 Task: Create a rule when a due date between working days from now is removed from a card by anyone.
Action: Mouse pressed left at (865, 231)
Screenshot: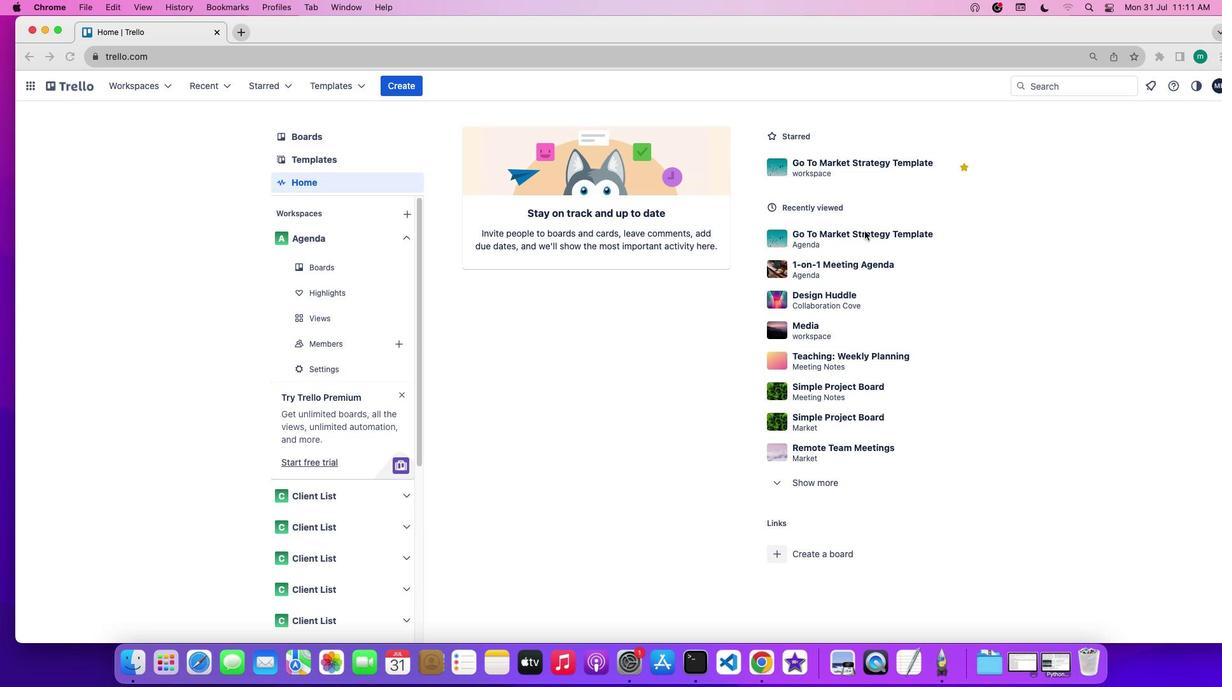 
Action: Mouse pressed left at (865, 231)
Screenshot: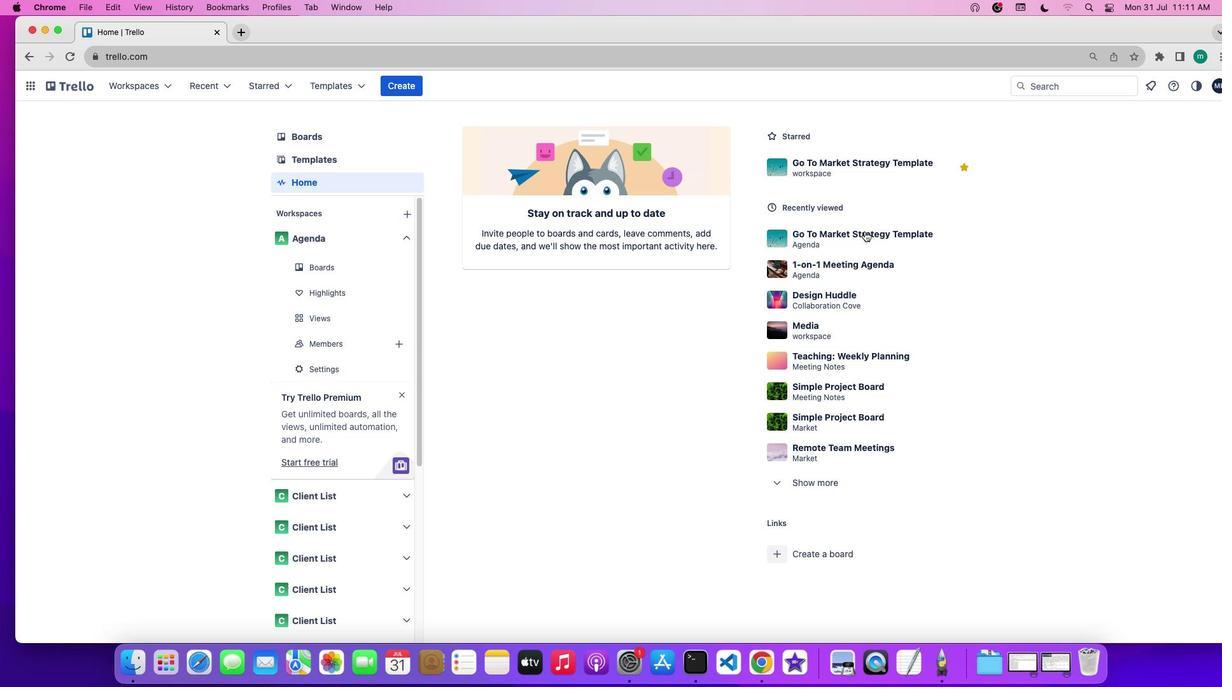 
Action: Mouse moved to (1073, 278)
Screenshot: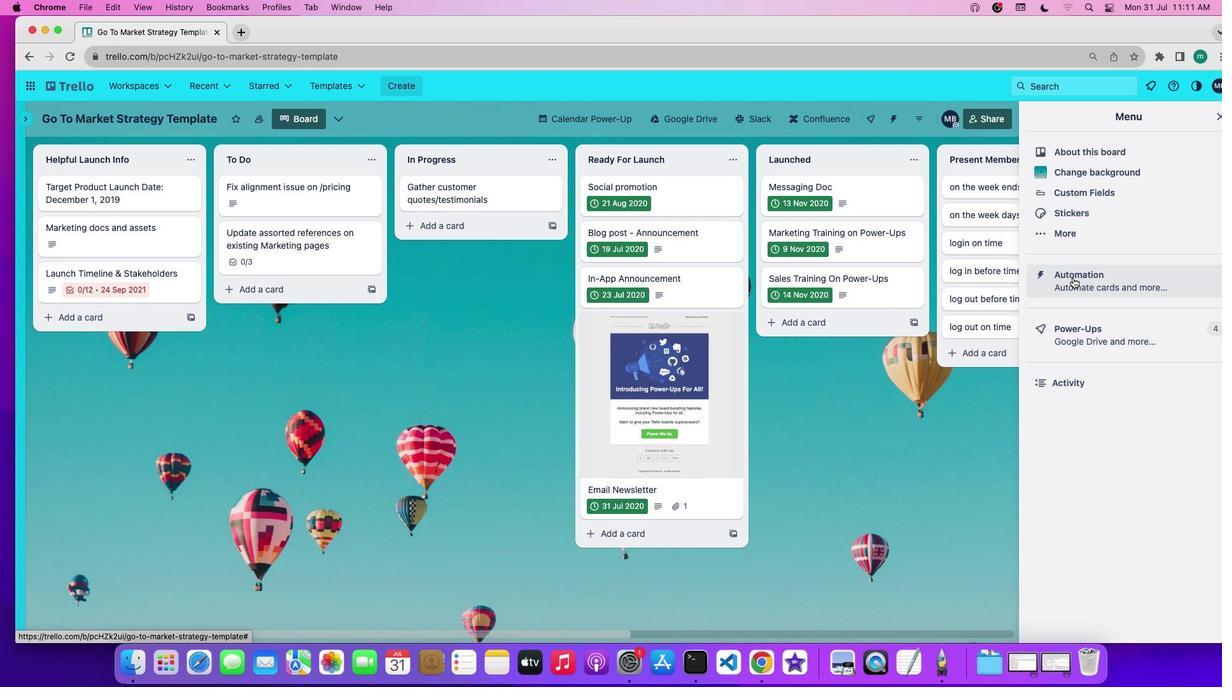 
Action: Mouse pressed left at (1073, 278)
Screenshot: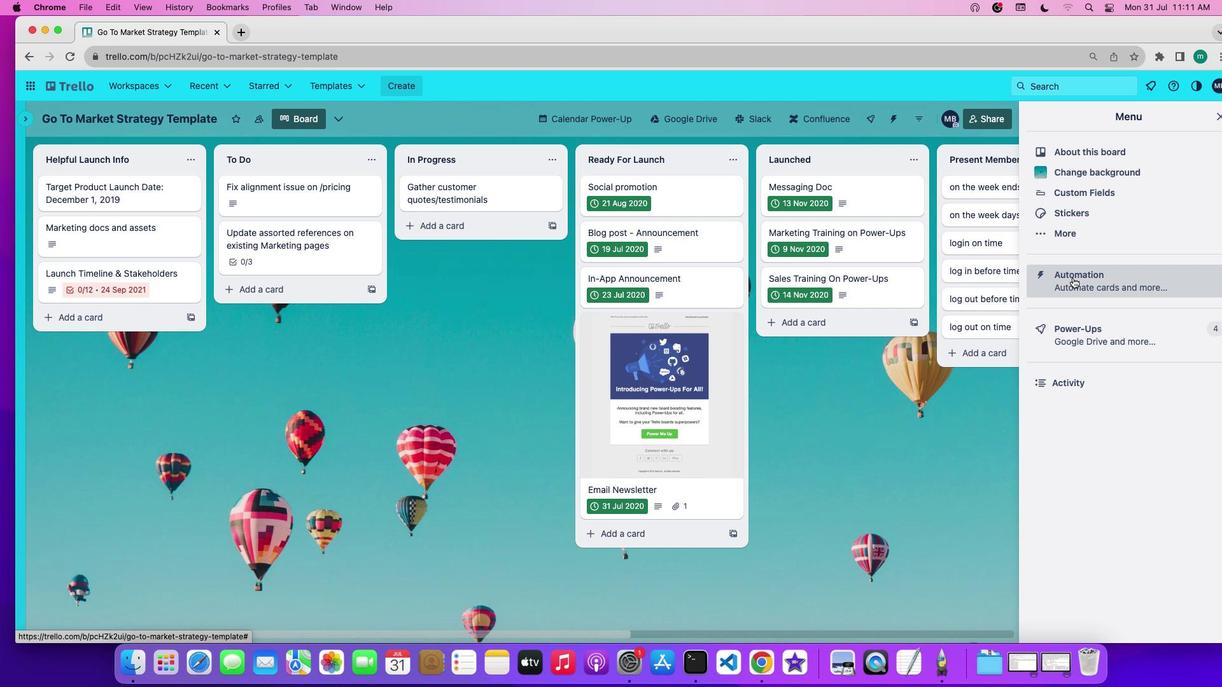 
Action: Mouse moved to (99, 238)
Screenshot: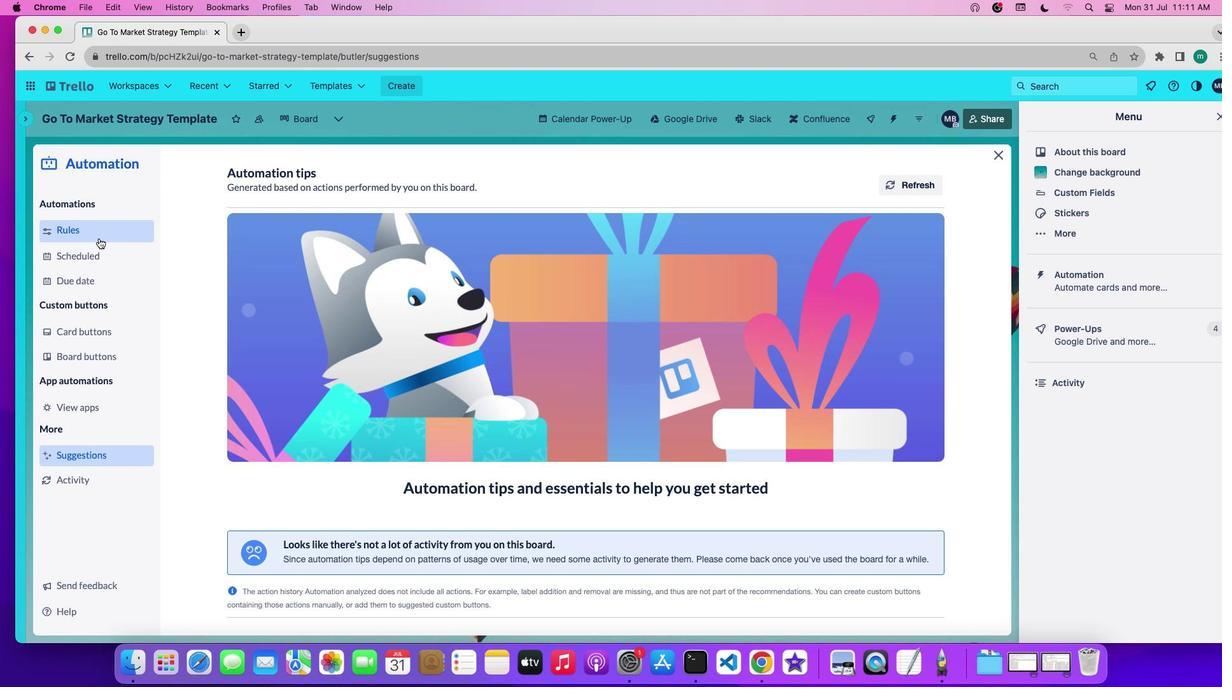 
Action: Mouse pressed left at (99, 238)
Screenshot: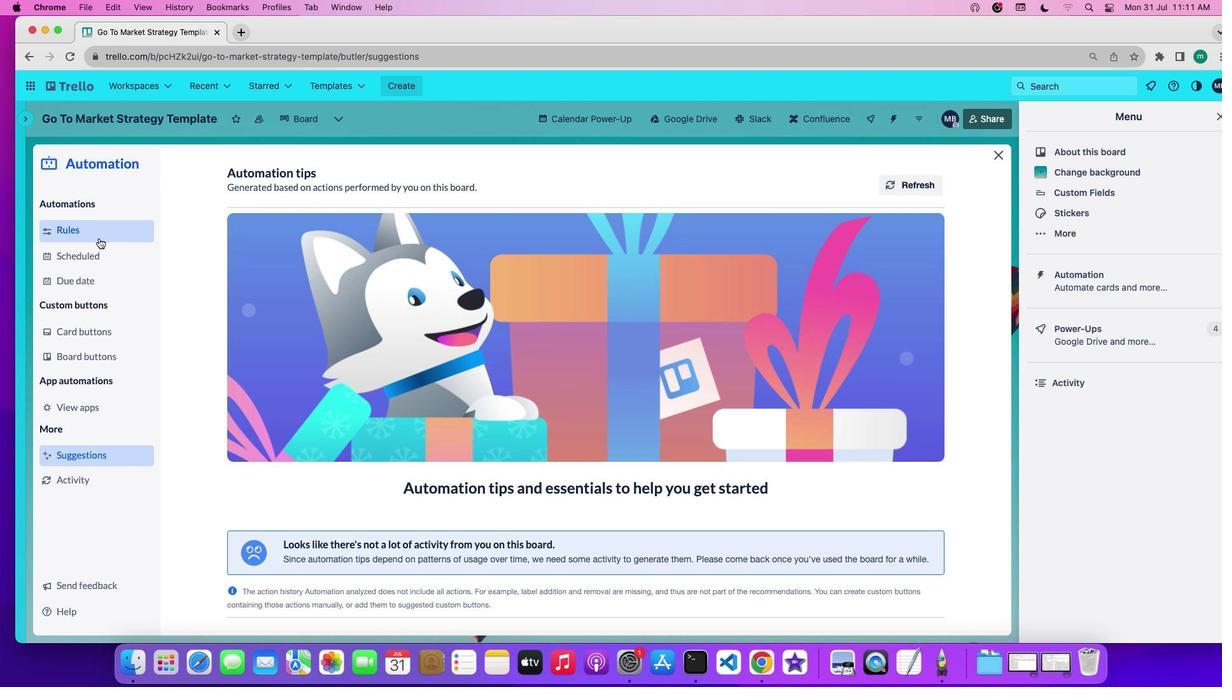 
Action: Mouse moved to (322, 450)
Screenshot: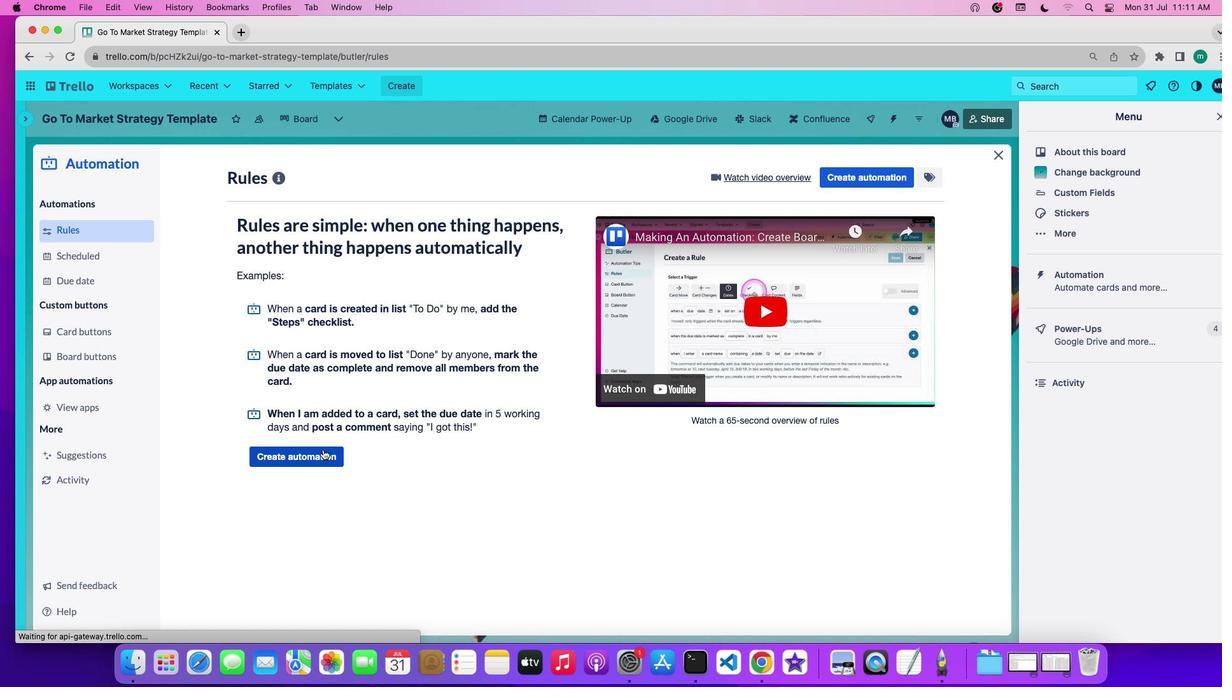 
Action: Mouse pressed left at (322, 450)
Screenshot: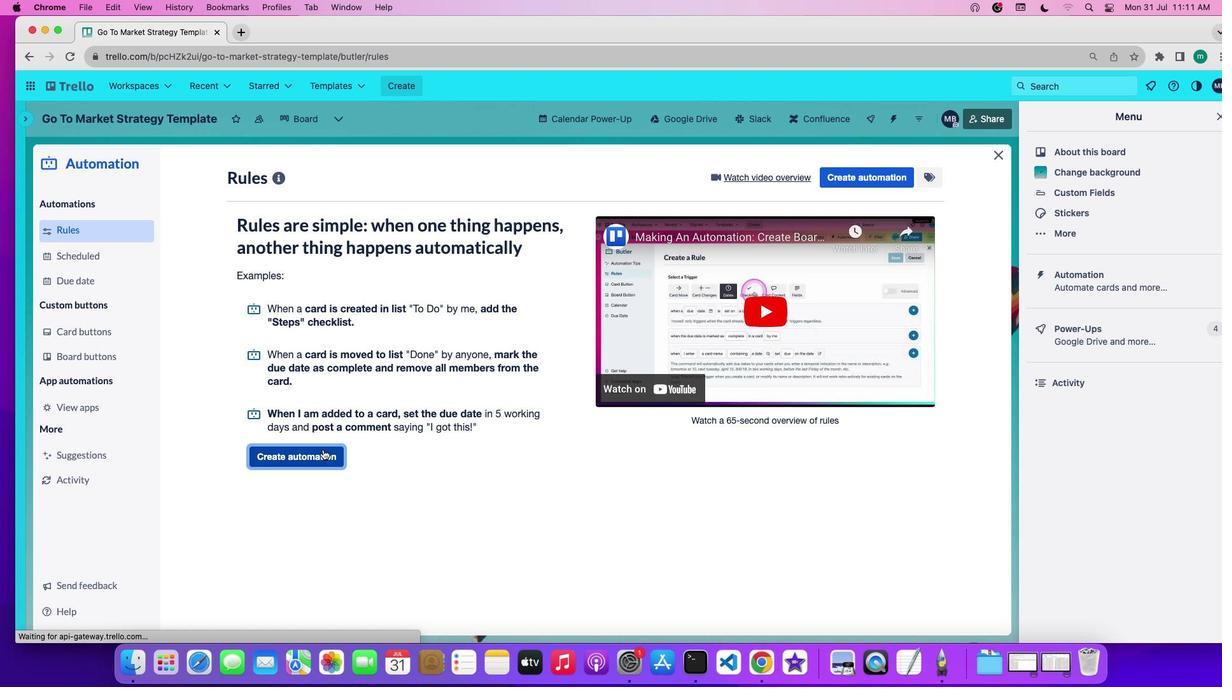 
Action: Mouse moved to (557, 299)
Screenshot: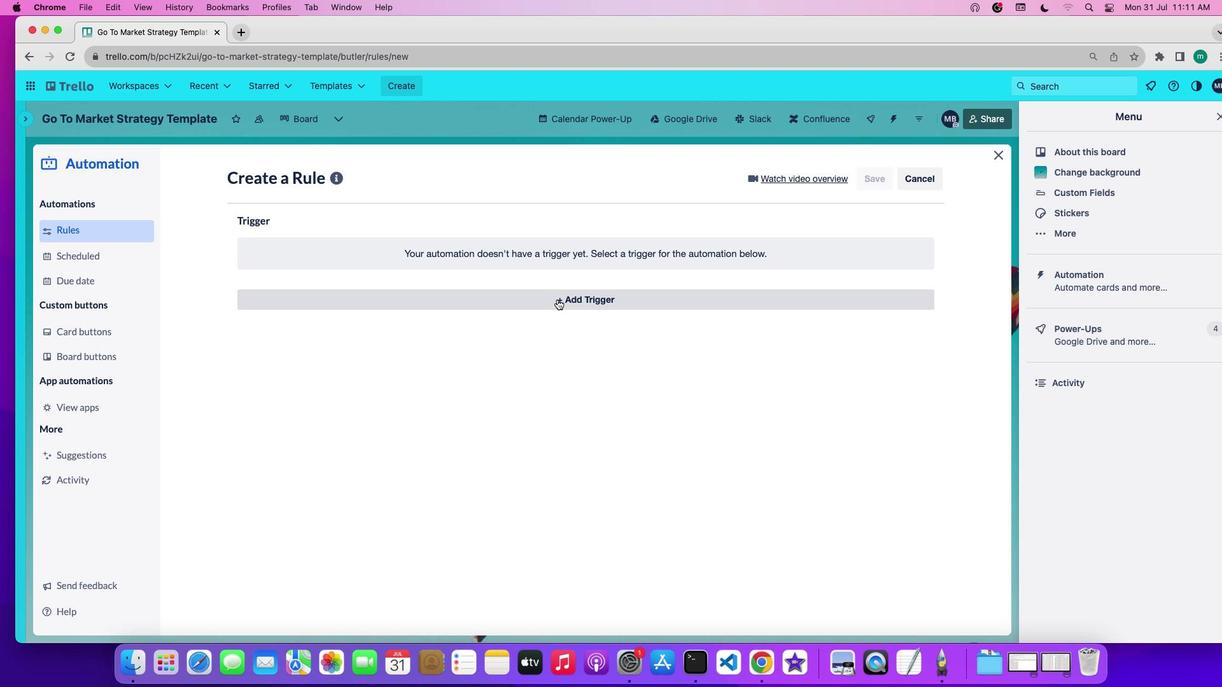 
Action: Mouse pressed left at (557, 299)
Screenshot: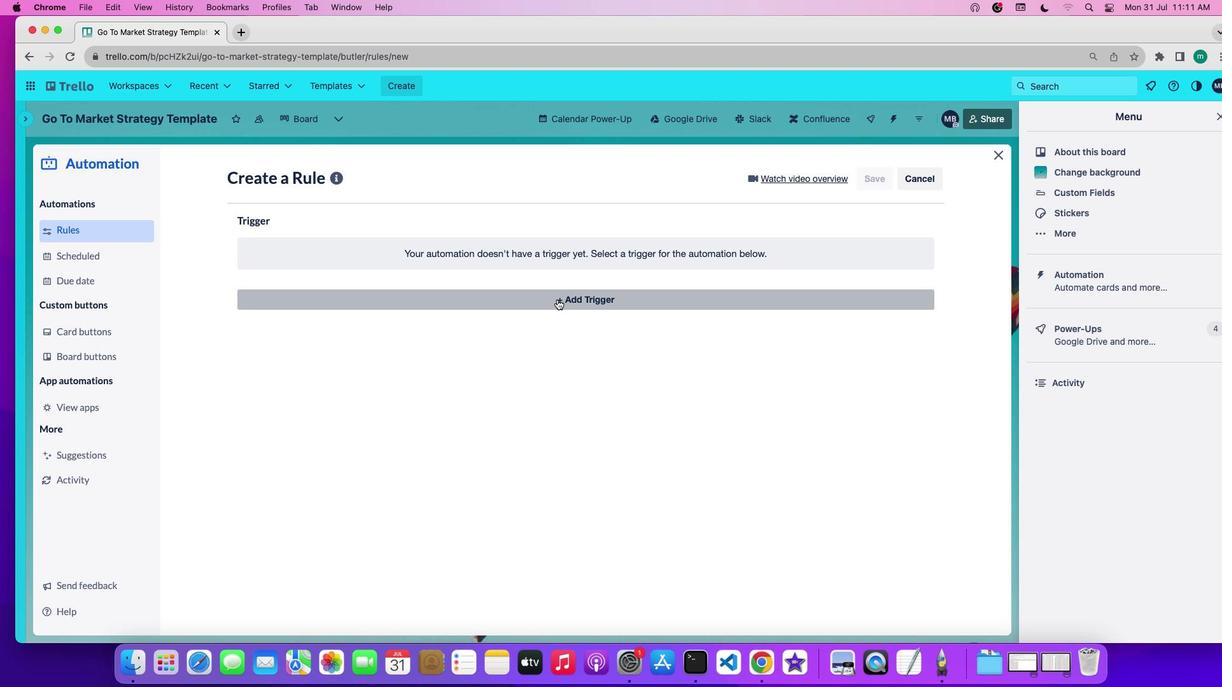 
Action: Mouse moved to (393, 350)
Screenshot: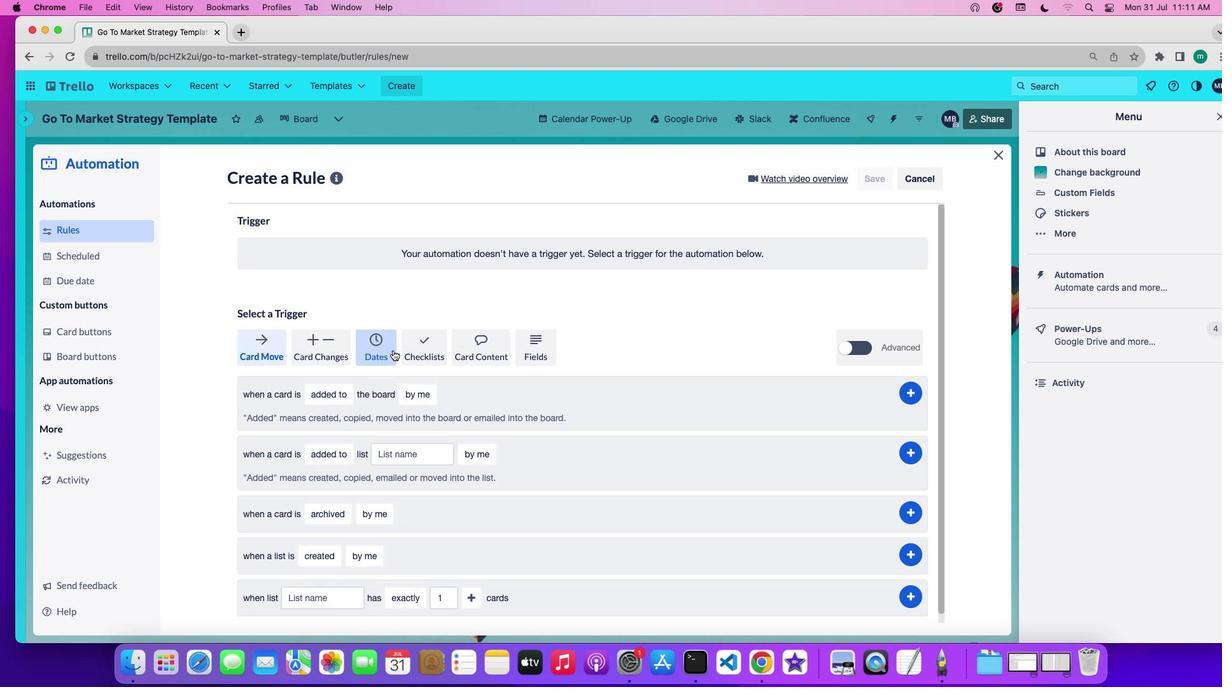 
Action: Mouse pressed left at (393, 350)
Screenshot: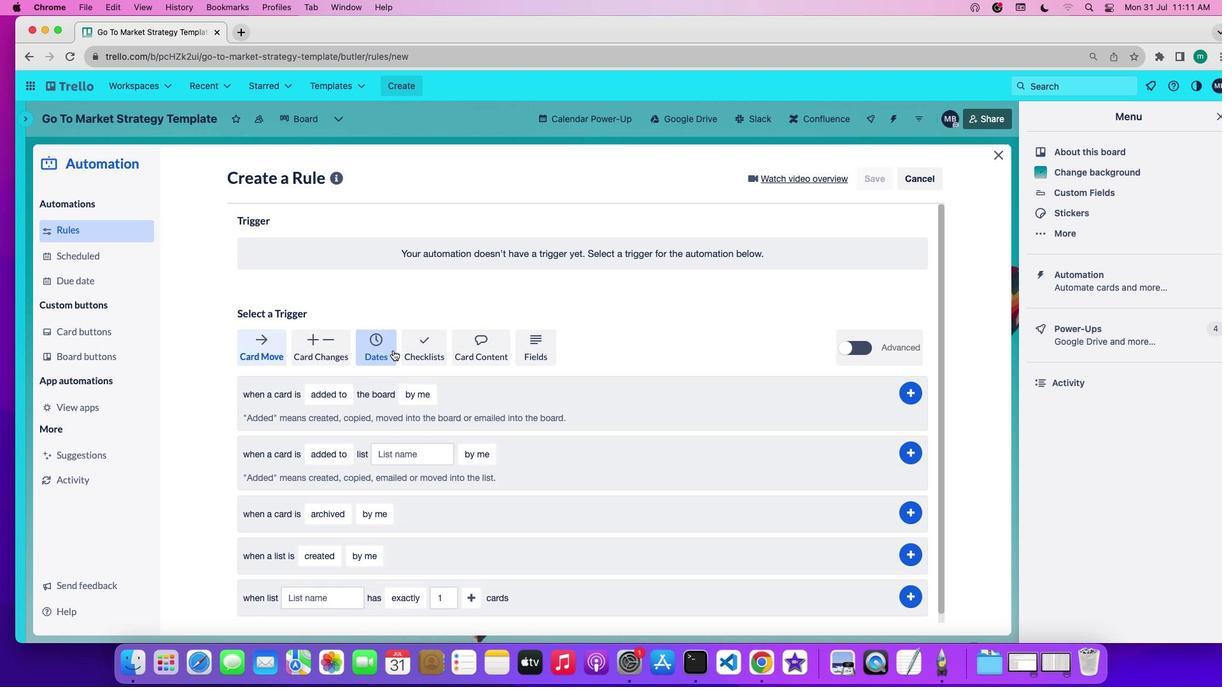 
Action: Mouse moved to (293, 401)
Screenshot: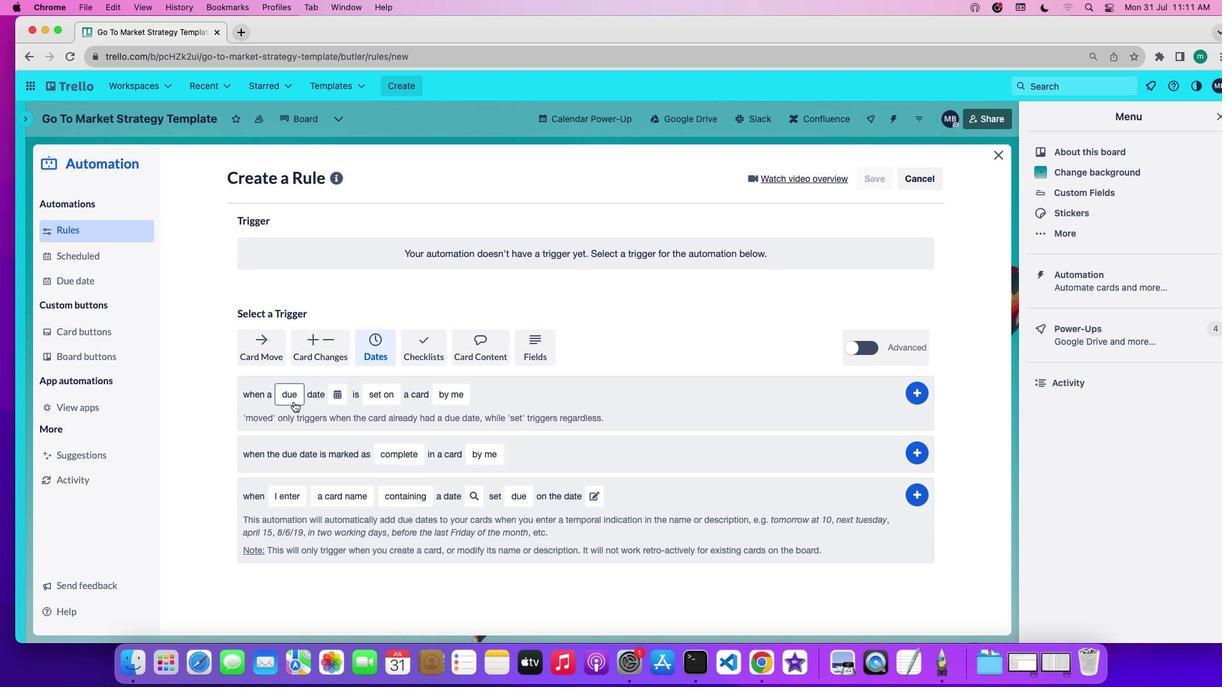 
Action: Mouse pressed left at (293, 401)
Screenshot: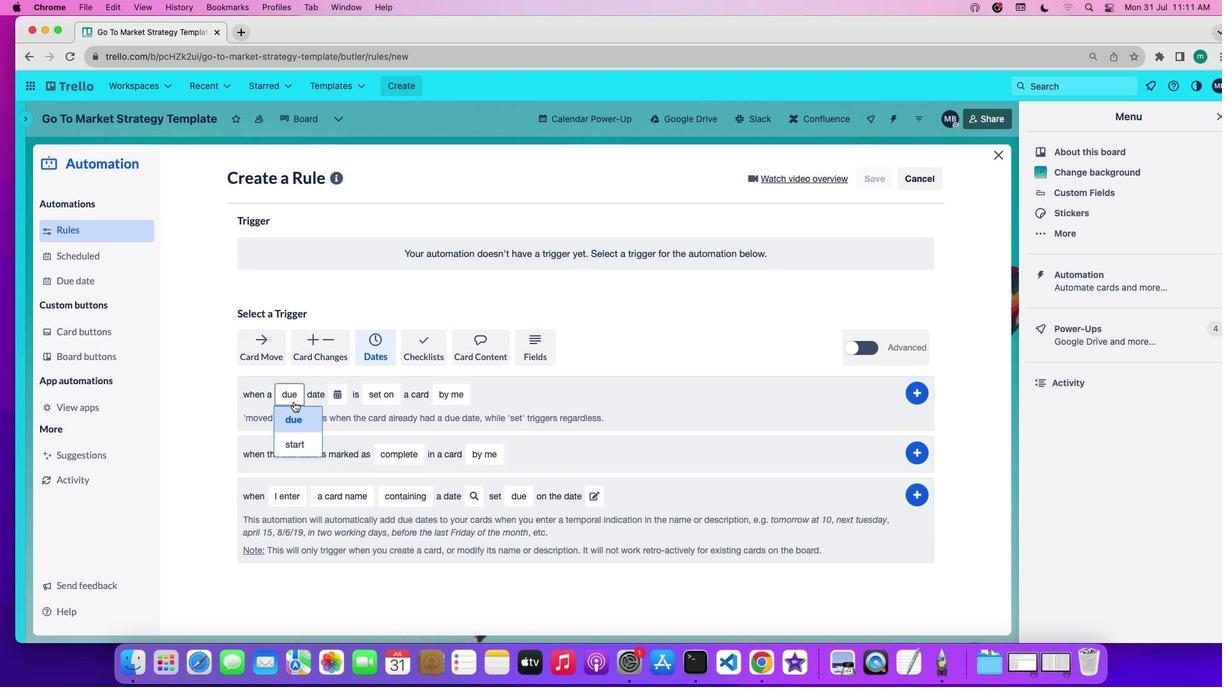 
Action: Mouse moved to (299, 417)
Screenshot: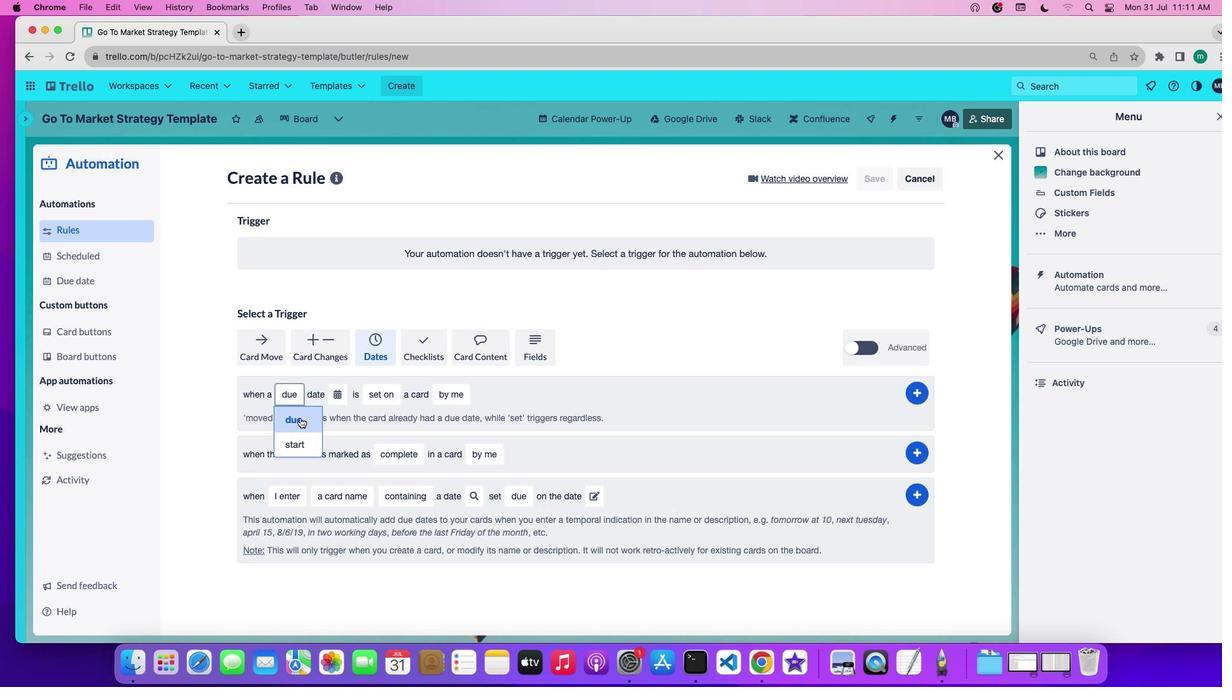 
Action: Mouse pressed left at (299, 417)
Screenshot: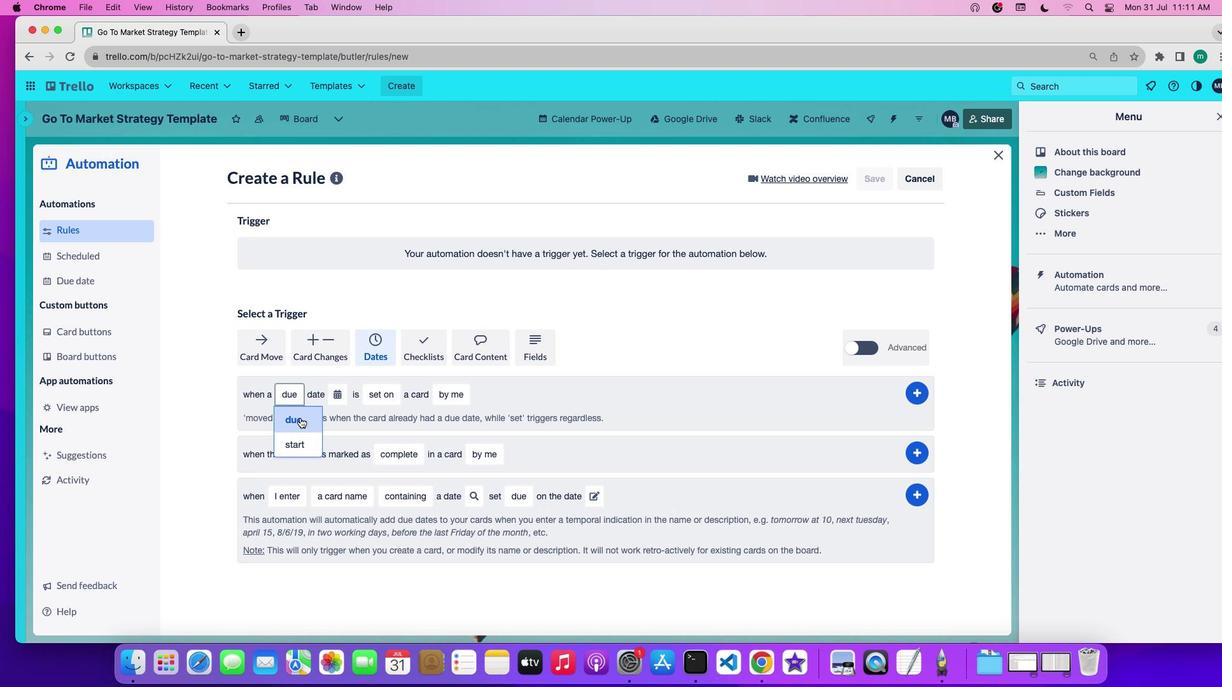 
Action: Mouse moved to (345, 398)
Screenshot: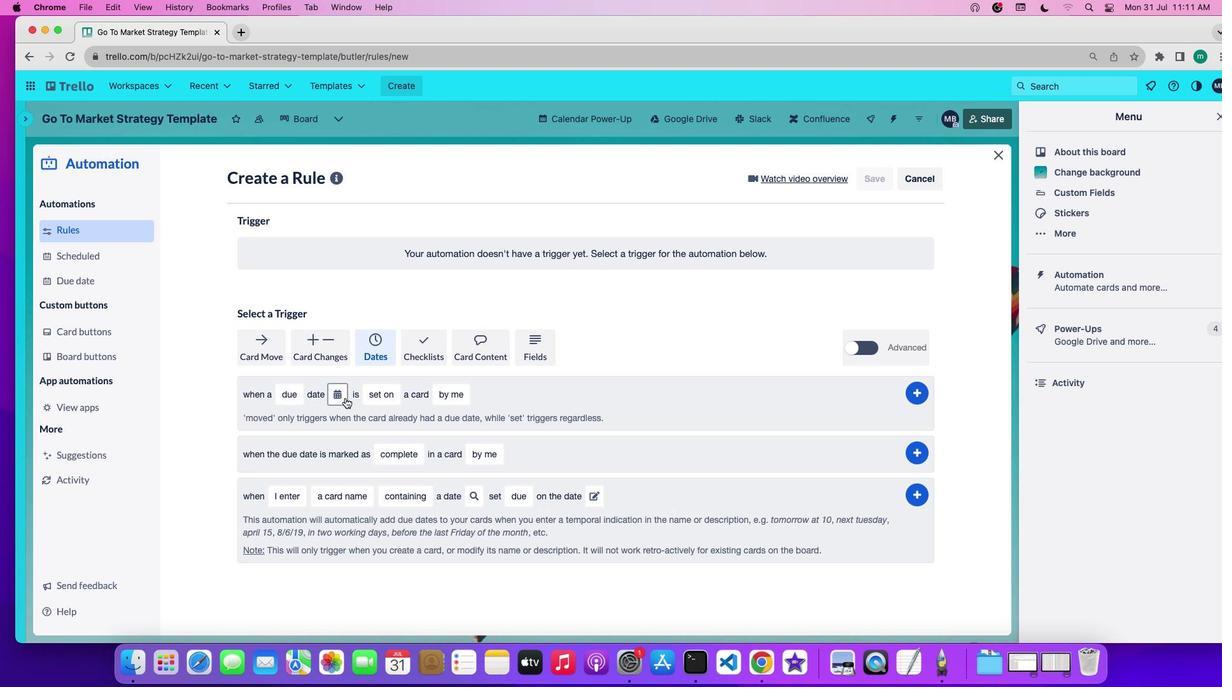 
Action: Mouse pressed left at (345, 398)
Screenshot: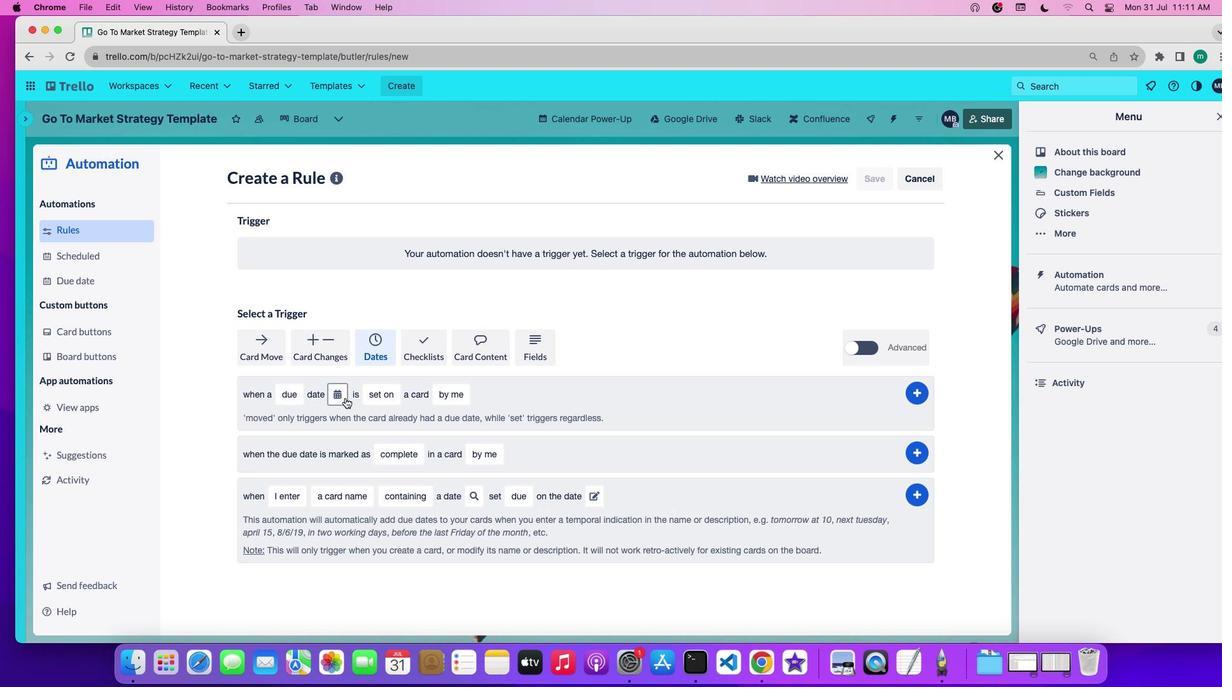 
Action: Mouse moved to (372, 562)
Screenshot: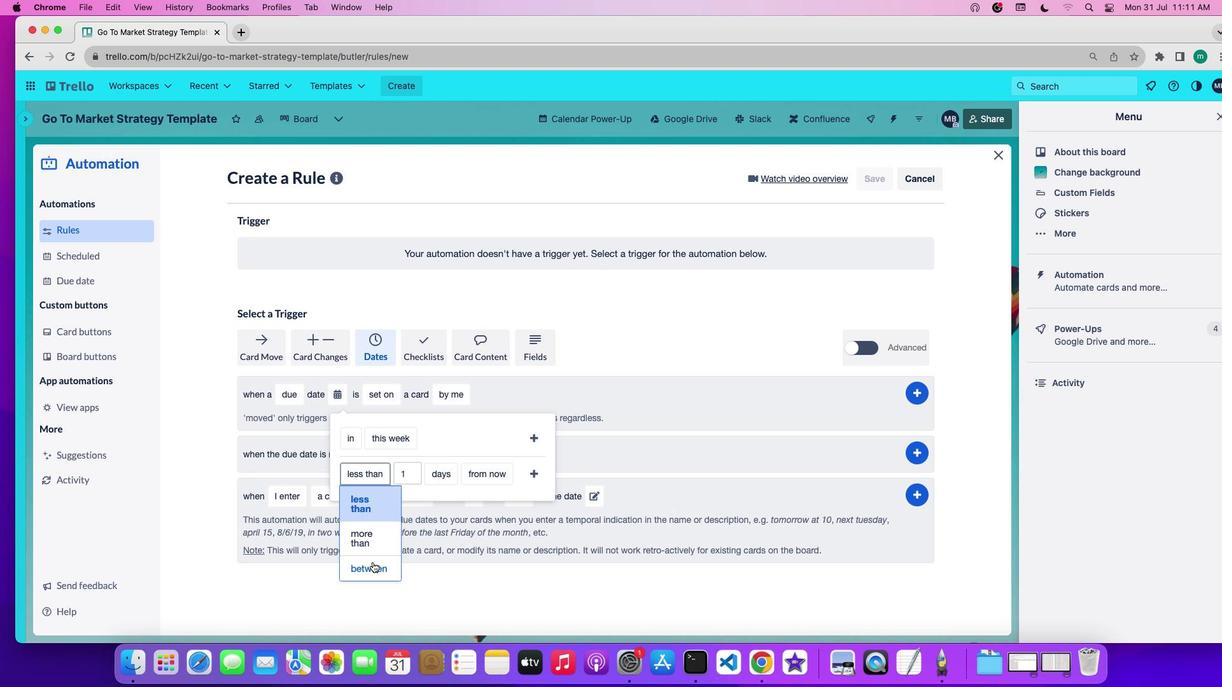 
Action: Mouse pressed left at (372, 562)
Screenshot: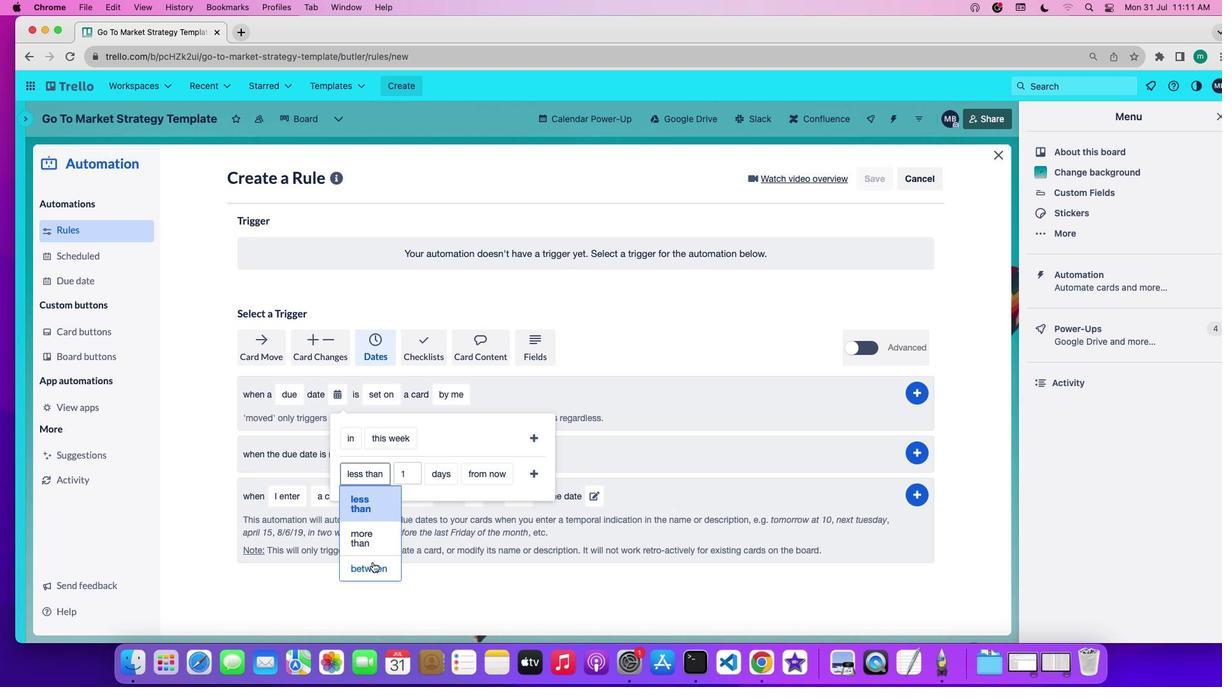 
Action: Mouse moved to (408, 469)
Screenshot: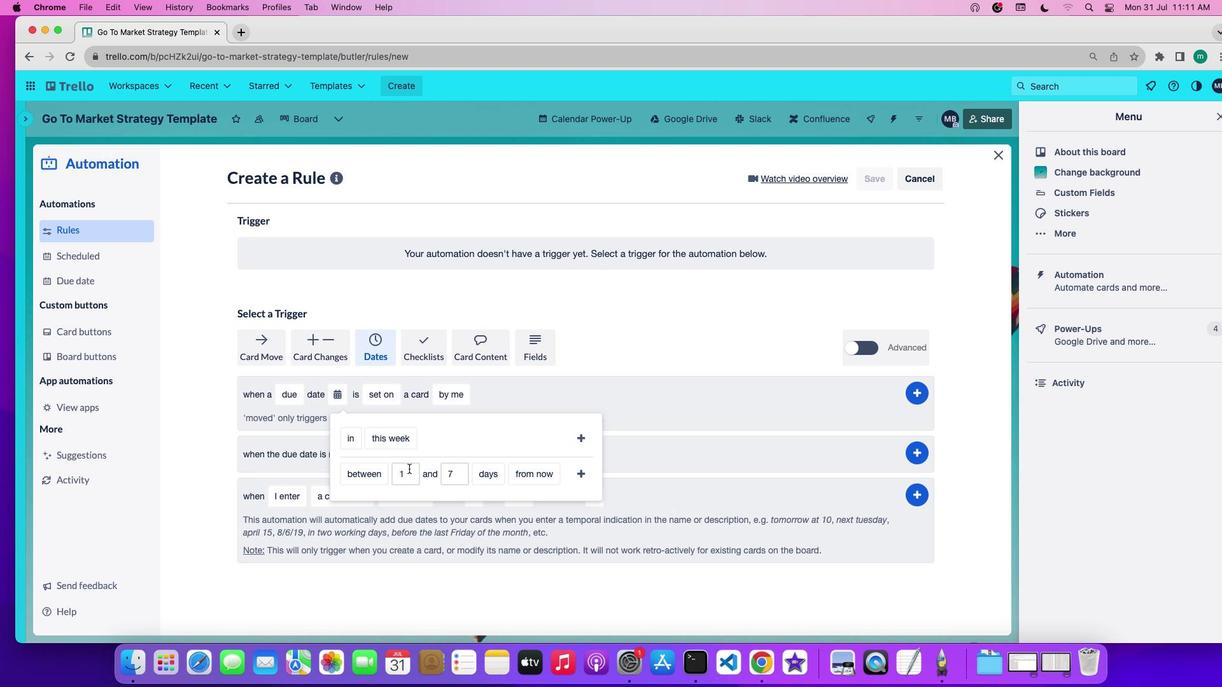 
Action: Mouse pressed left at (408, 469)
Screenshot: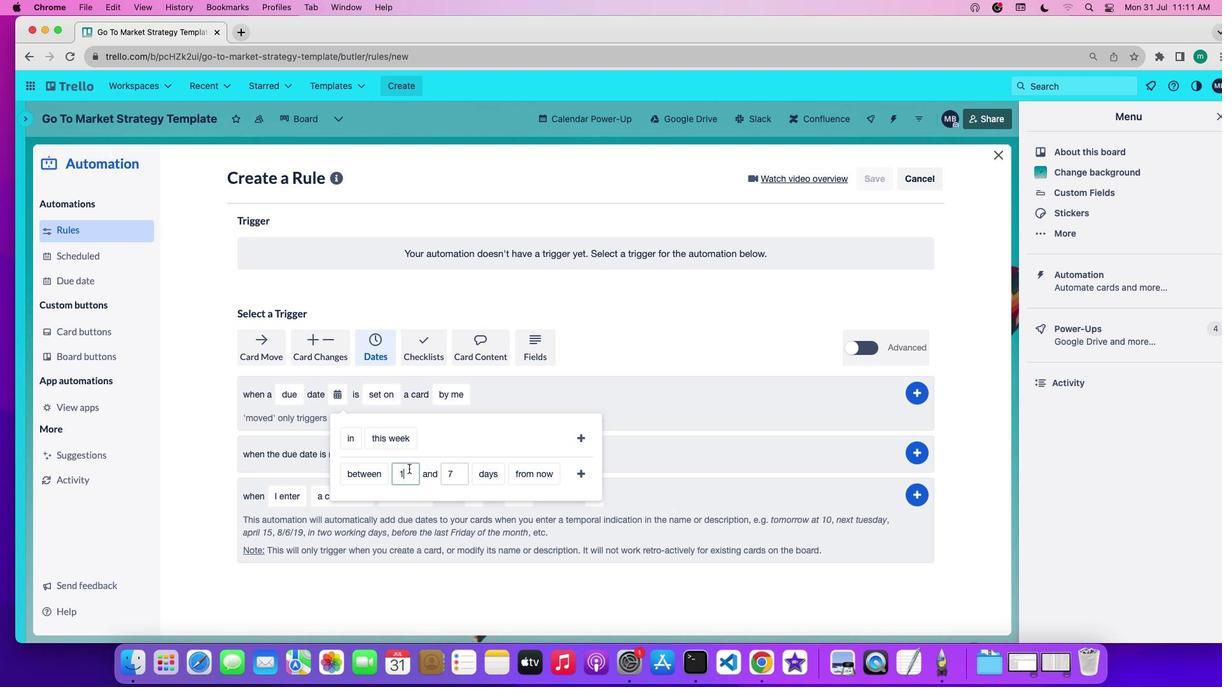 
Action: Key pressed Key.backspace'3'
Screenshot: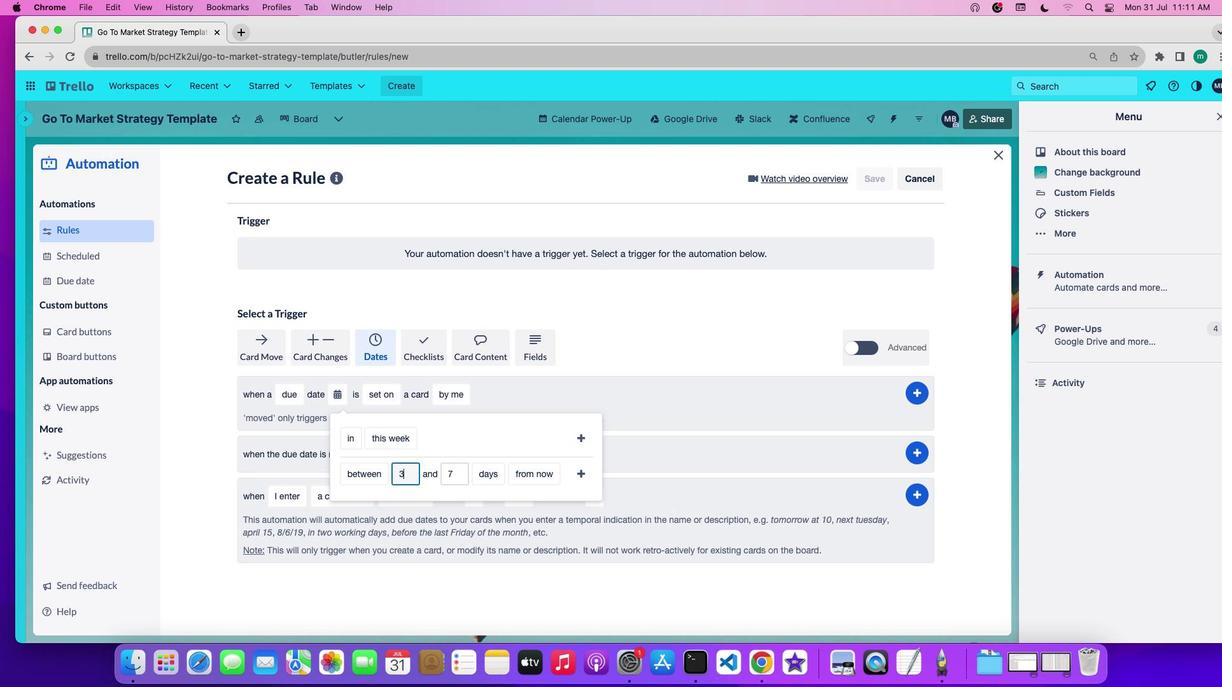 
Action: Mouse moved to (458, 477)
Screenshot: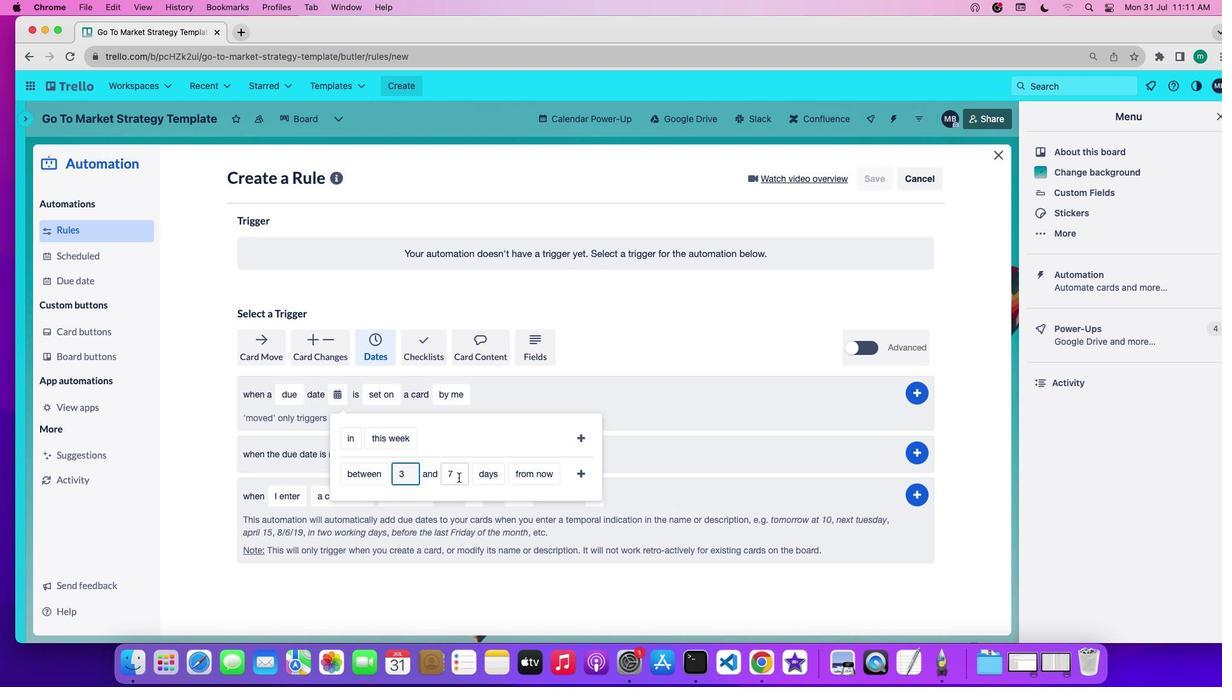 
Action: Mouse pressed left at (458, 477)
Screenshot: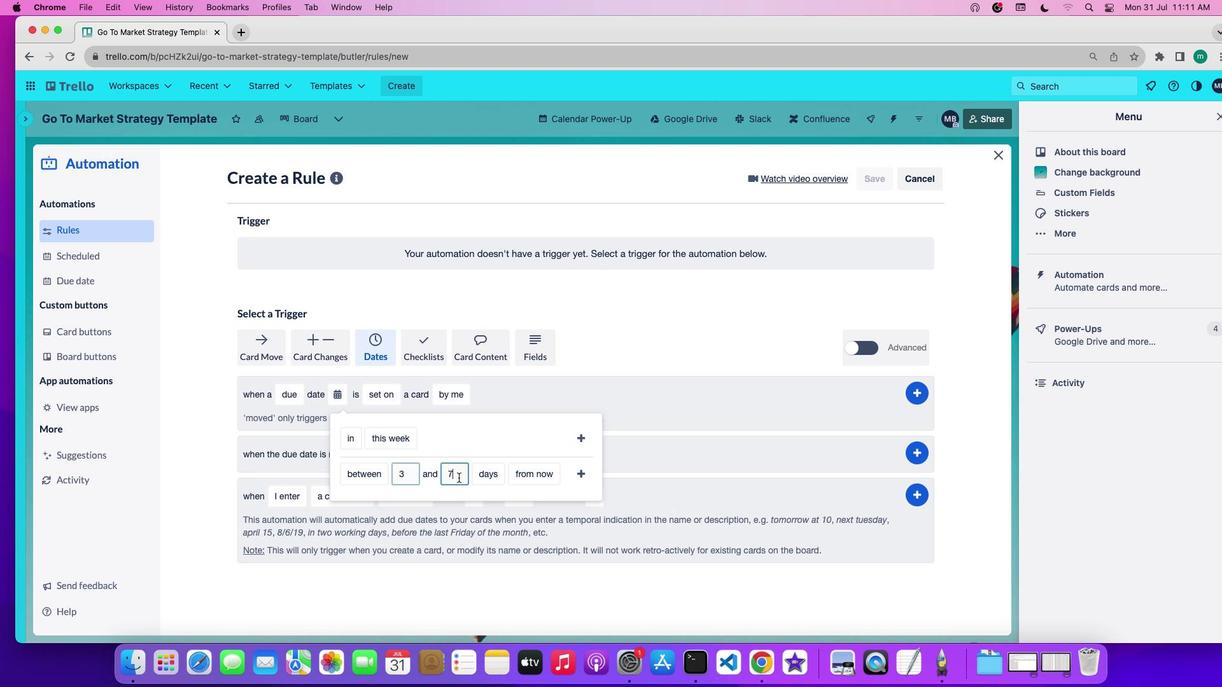
Action: Key pressed Key.backspace'5'
Screenshot: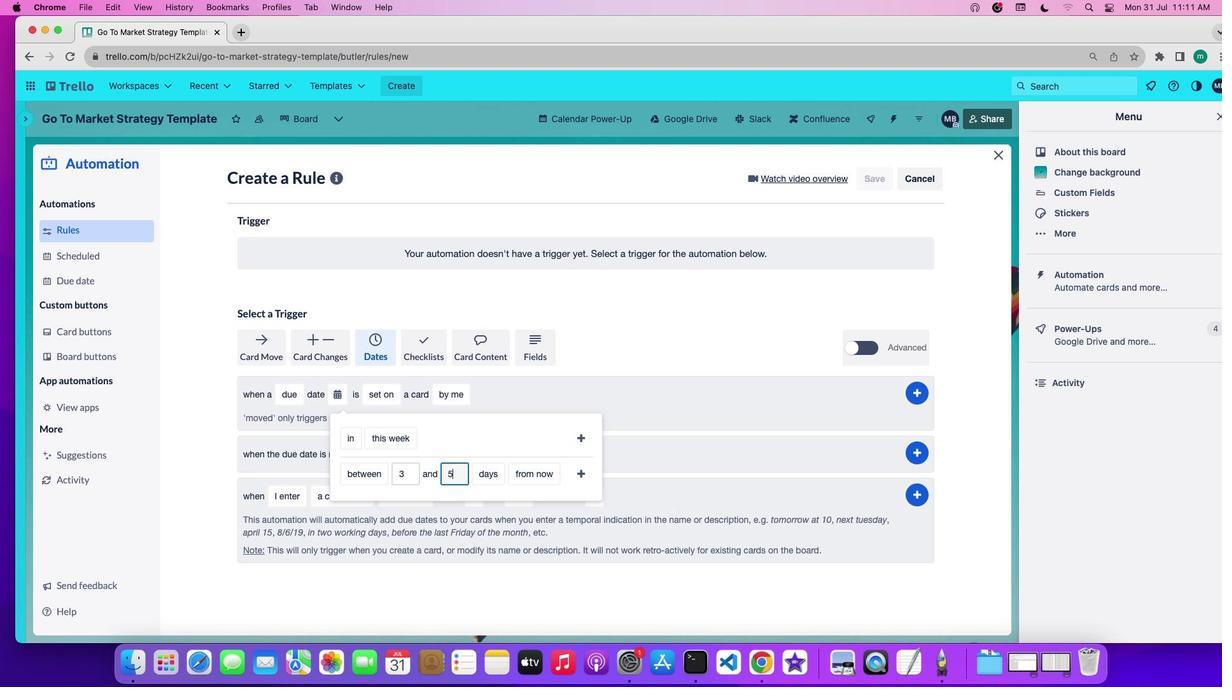
Action: Mouse moved to (496, 473)
Screenshot: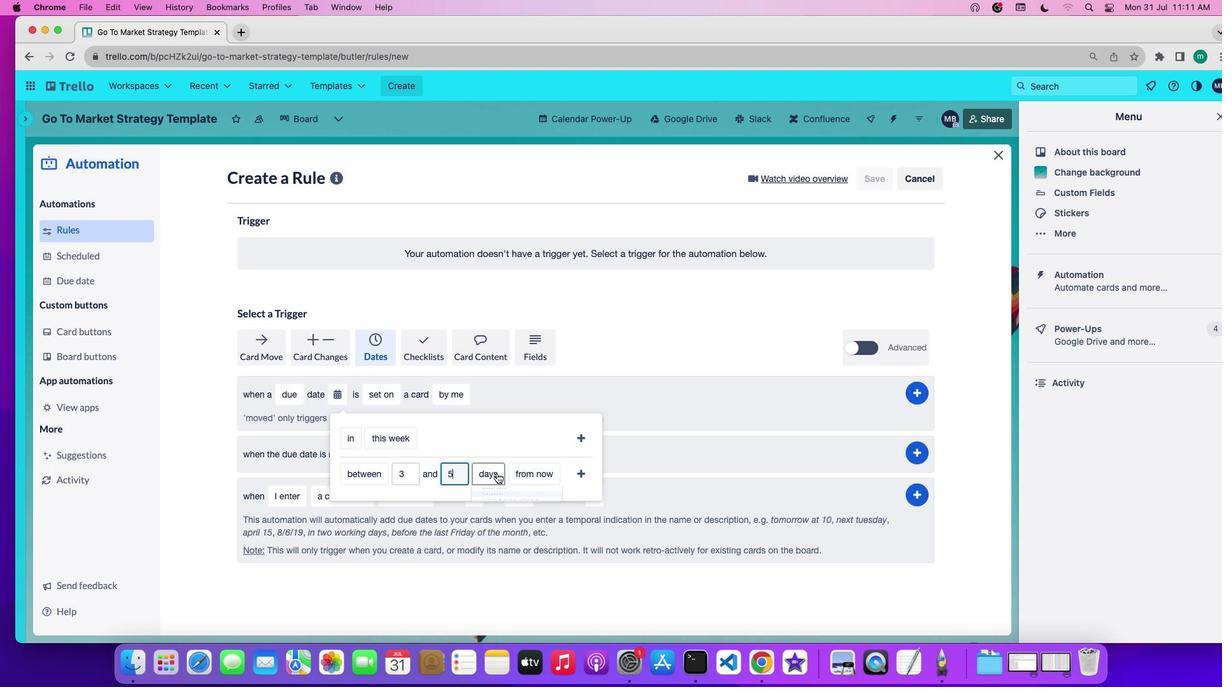 
Action: Mouse pressed left at (496, 473)
Screenshot: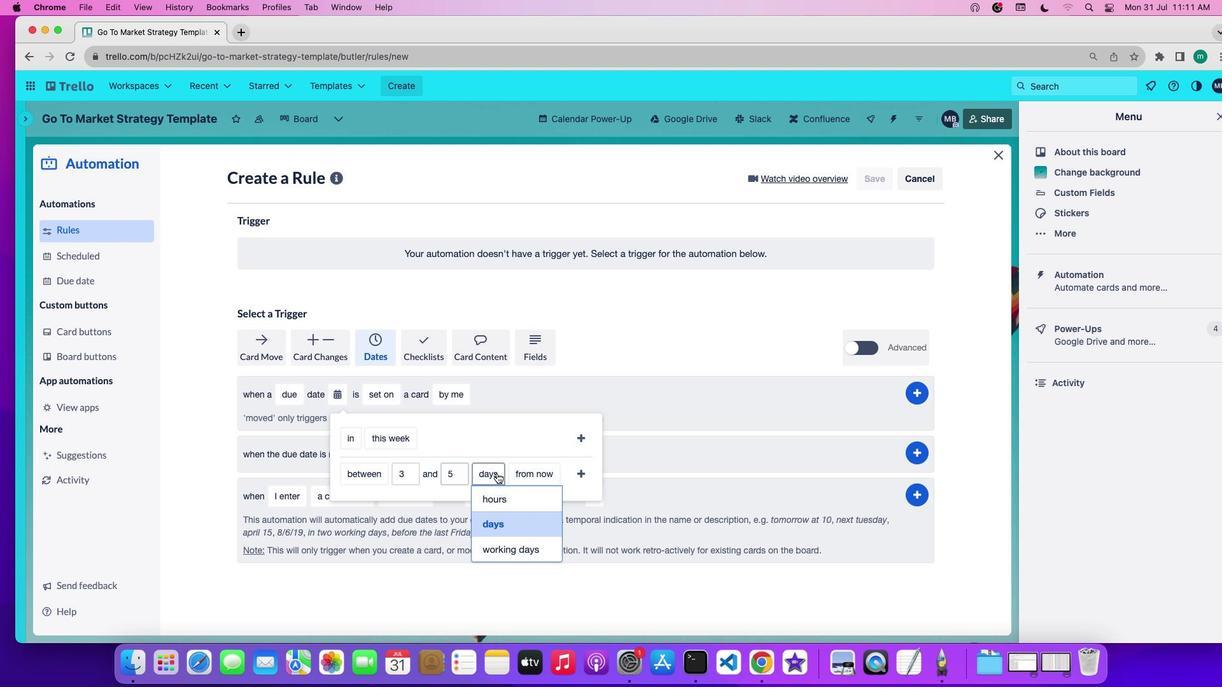 
Action: Mouse moved to (501, 546)
Screenshot: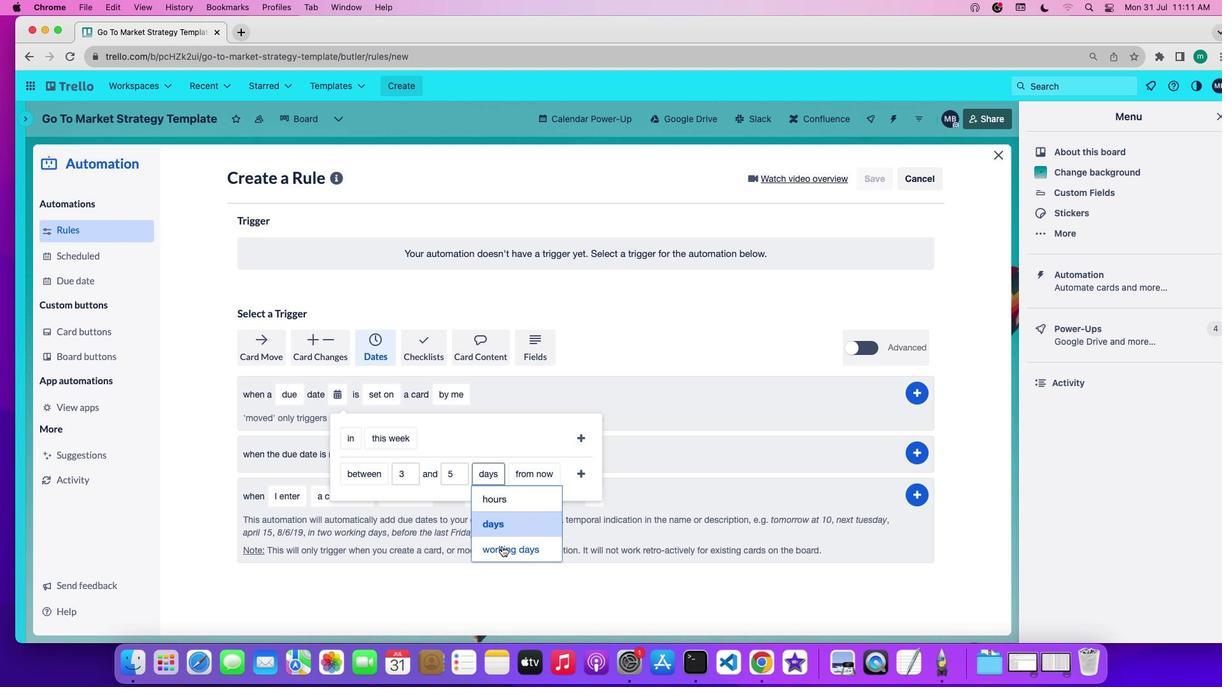
Action: Mouse pressed left at (501, 546)
Screenshot: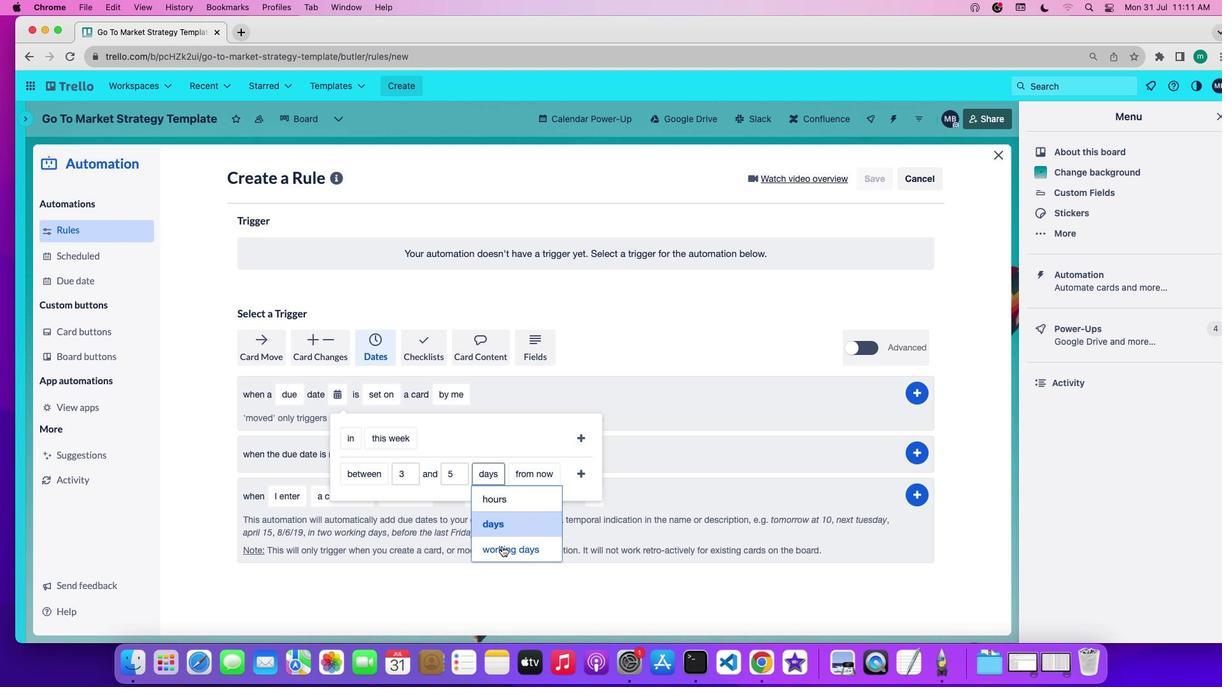 
Action: Mouse moved to (558, 475)
Screenshot: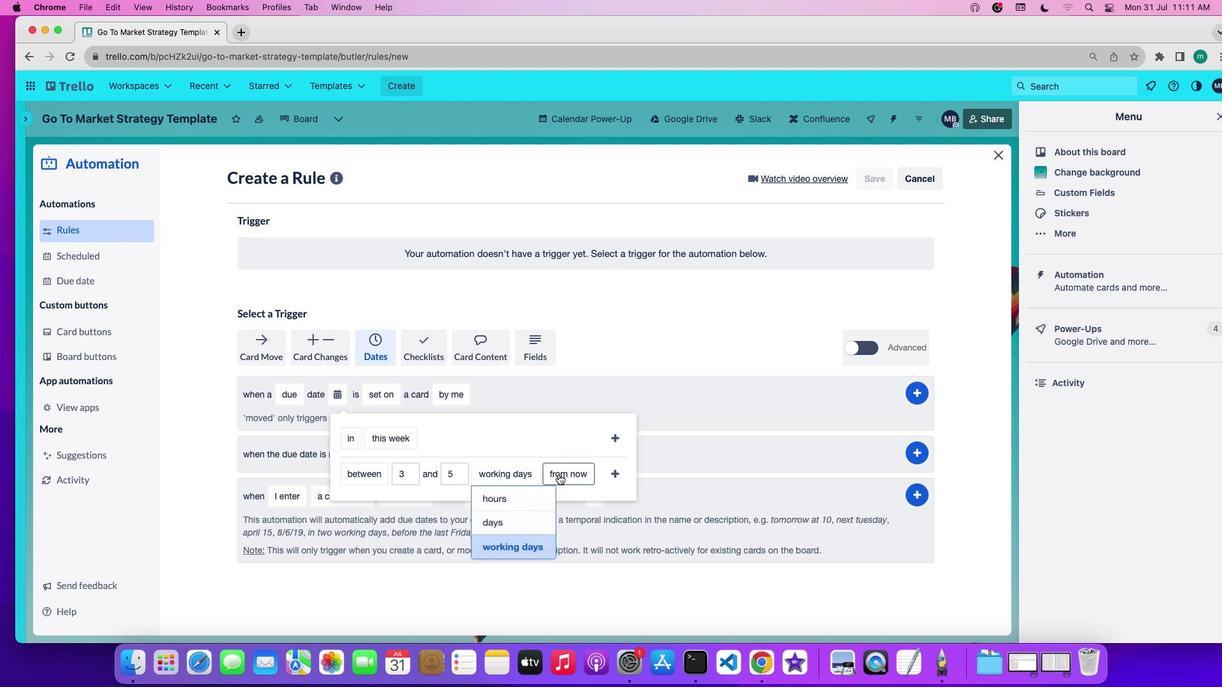 
Action: Mouse pressed left at (558, 475)
Screenshot: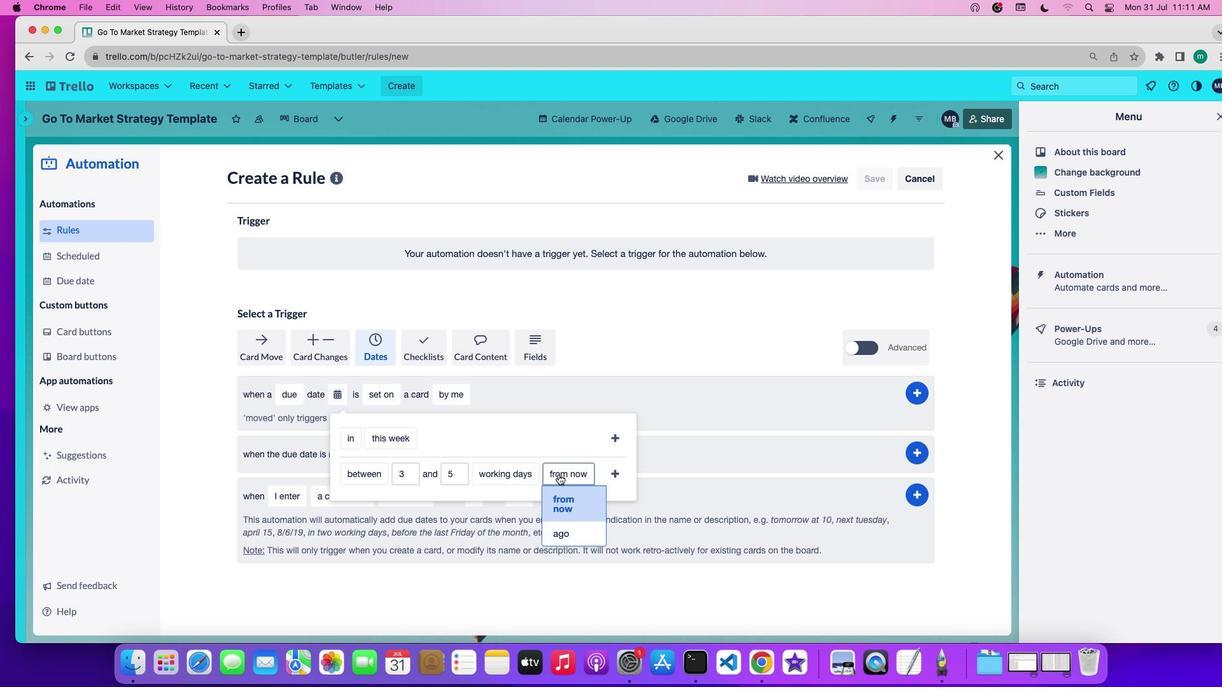 
Action: Mouse moved to (559, 504)
Screenshot: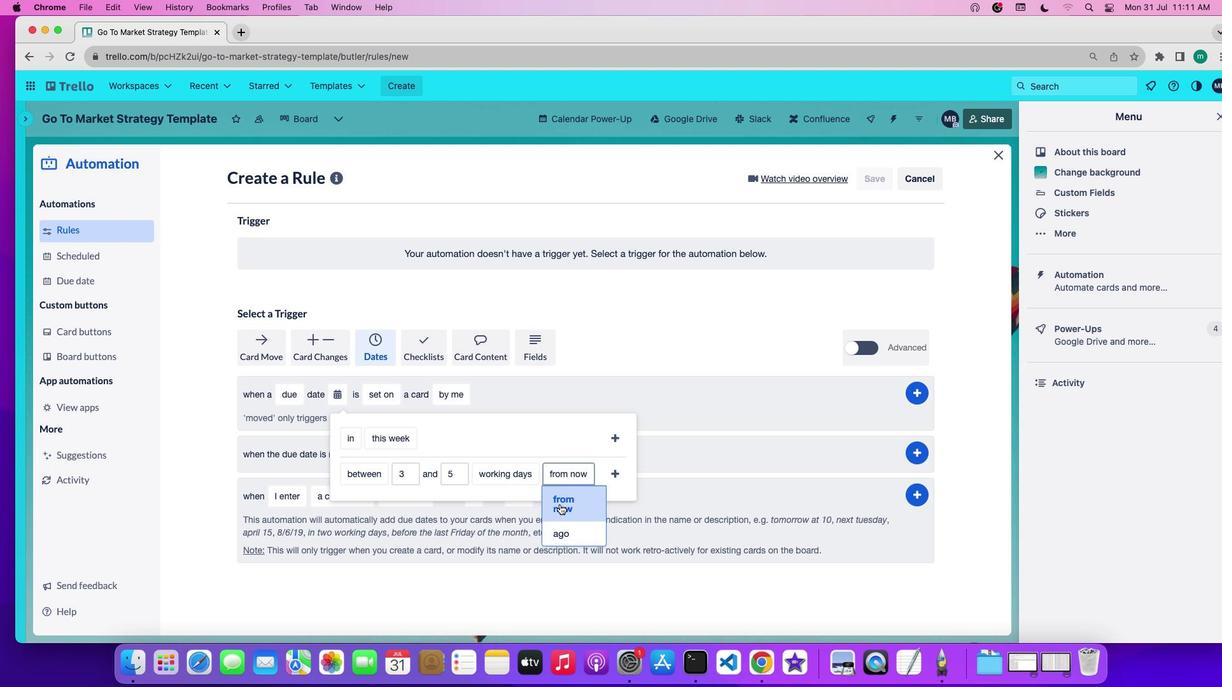 
Action: Mouse pressed left at (559, 504)
Screenshot: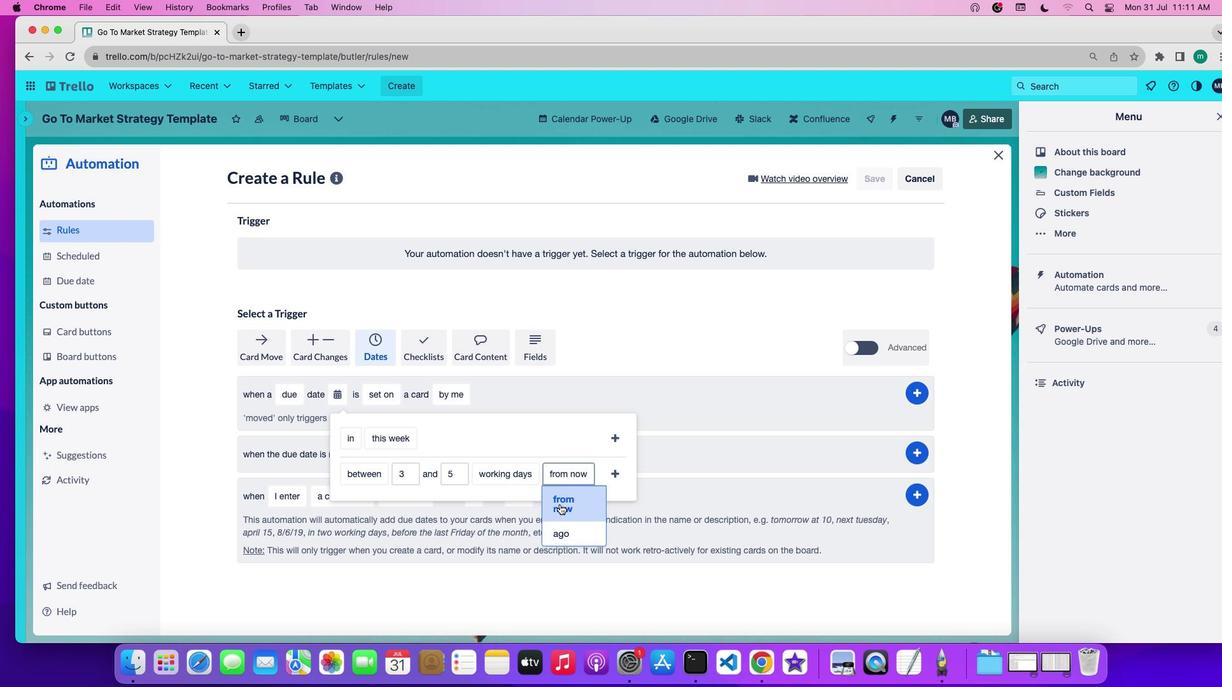 
Action: Mouse moved to (613, 476)
Screenshot: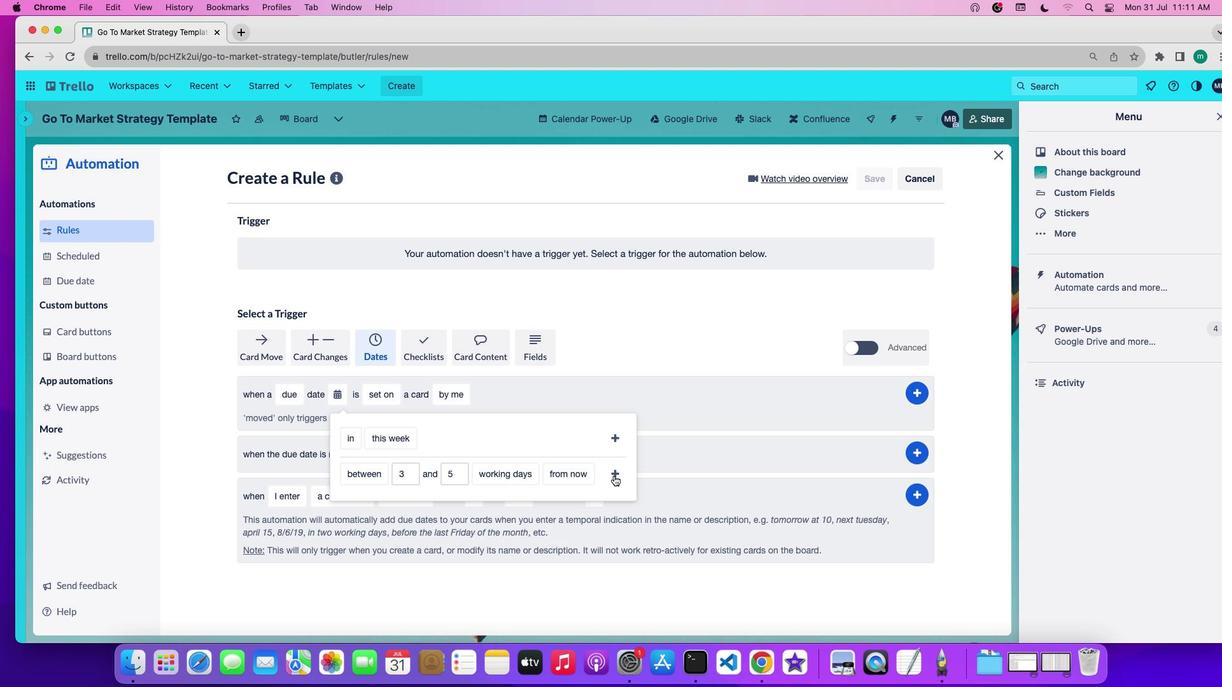 
Action: Mouse pressed left at (613, 476)
Screenshot: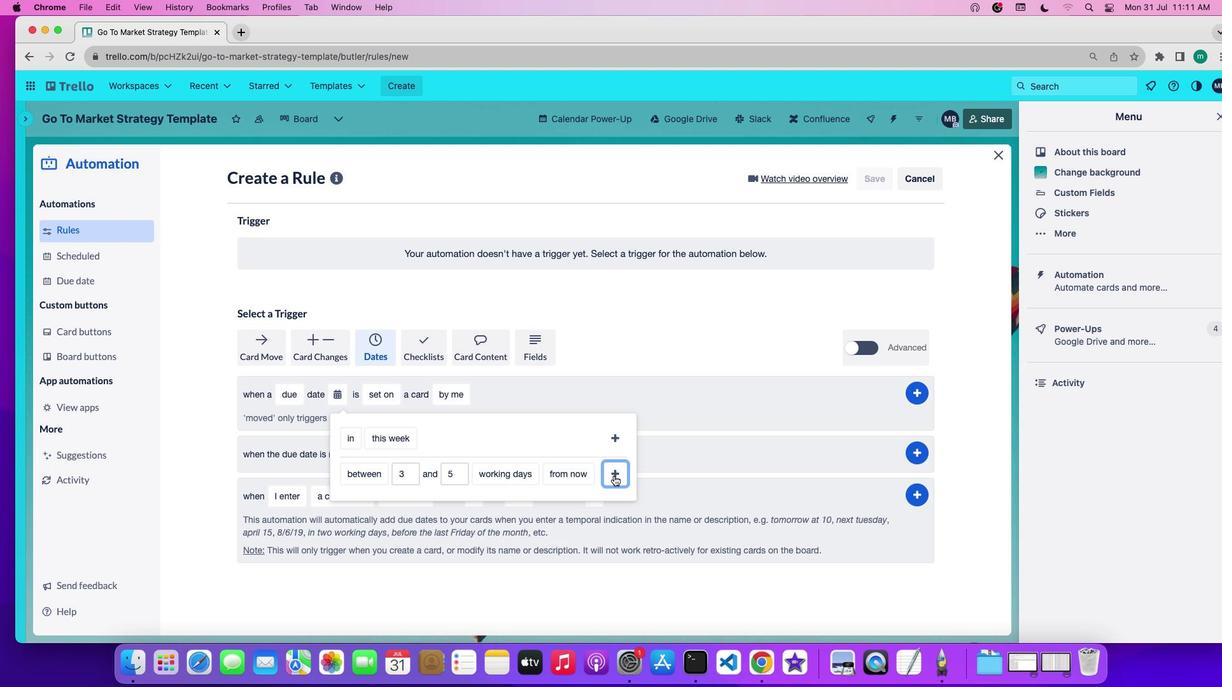 
Action: Mouse moved to (545, 399)
Screenshot: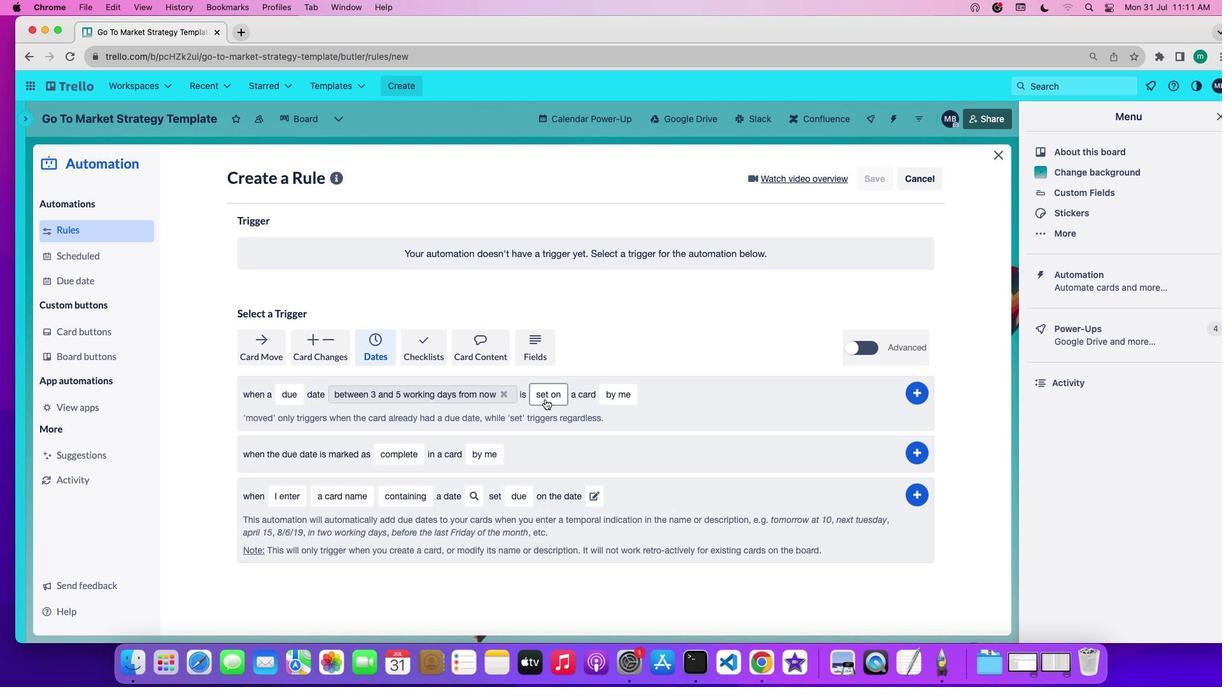 
Action: Mouse pressed left at (545, 399)
Screenshot: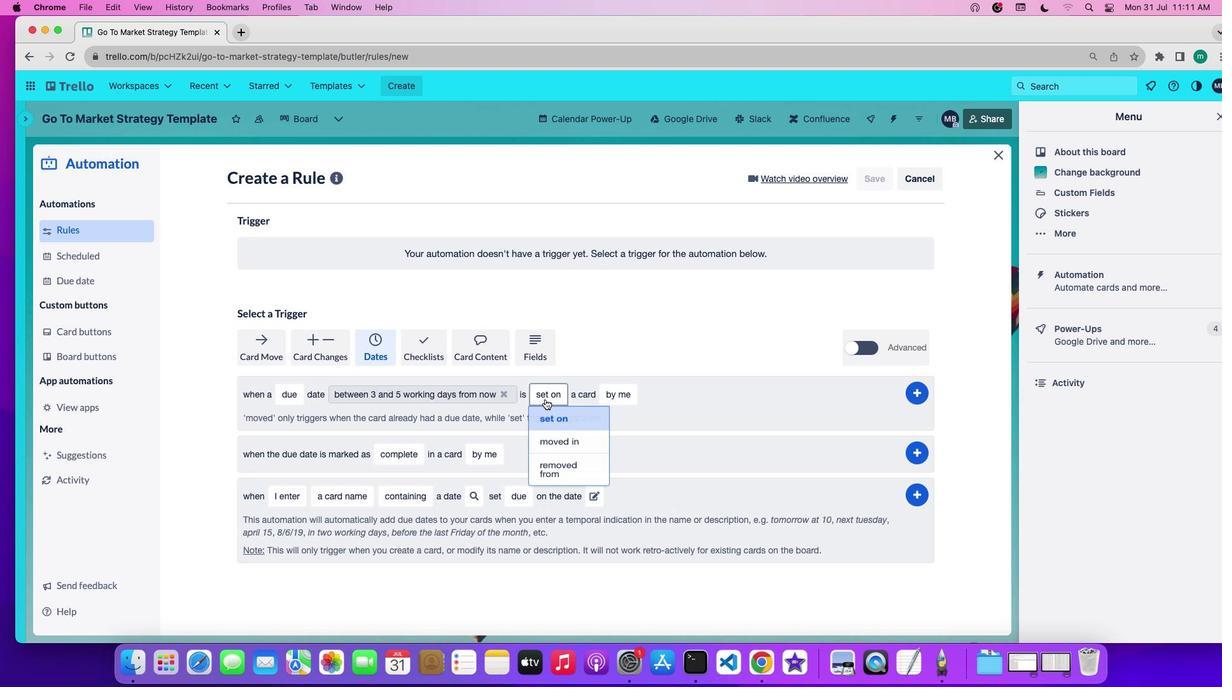 
Action: Mouse moved to (560, 468)
Screenshot: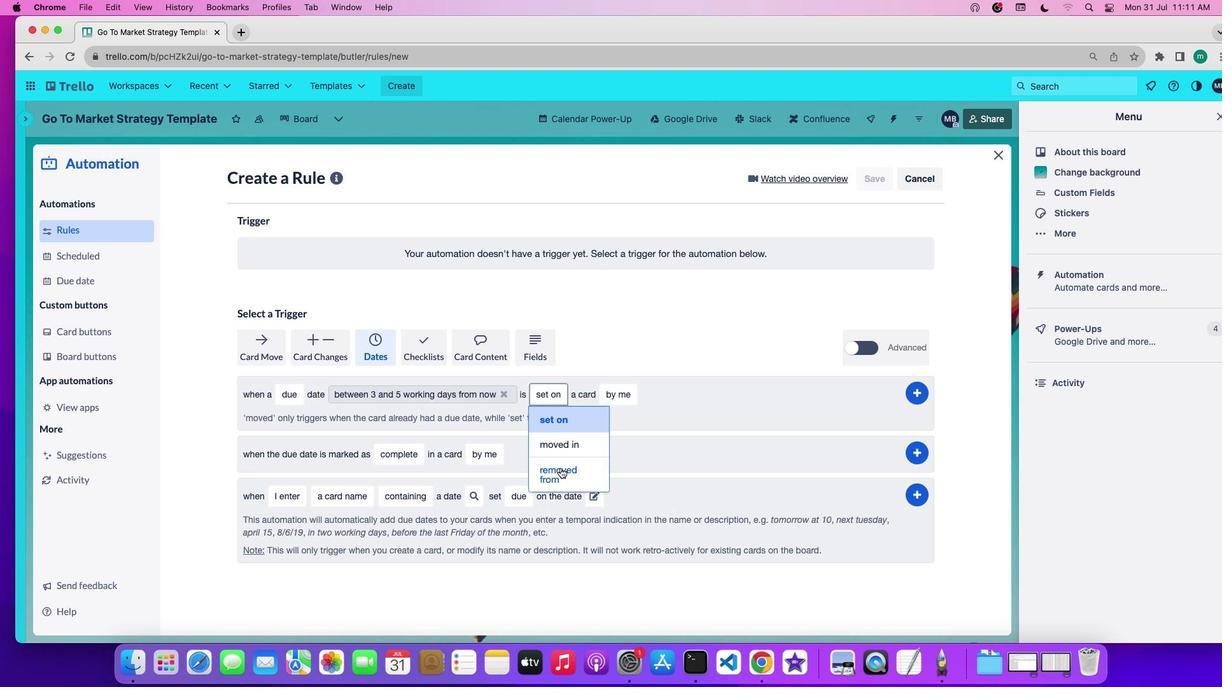 
Action: Mouse pressed left at (560, 468)
Screenshot: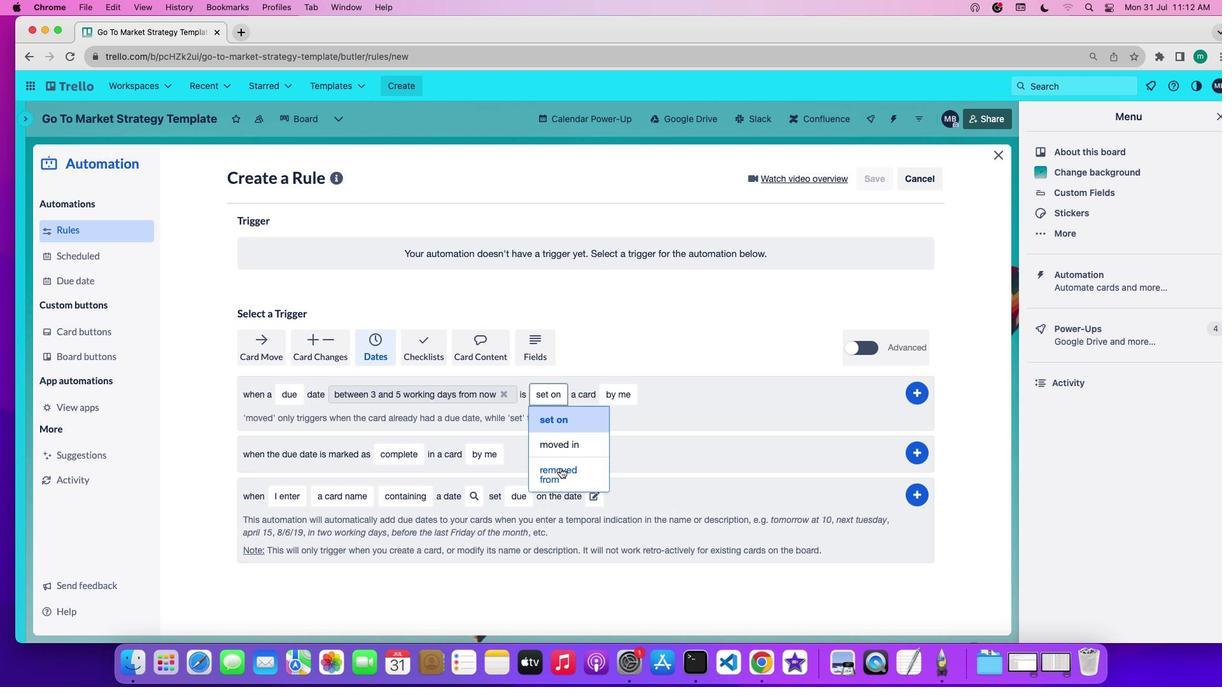 
Action: Mouse moved to (459, 396)
Screenshot: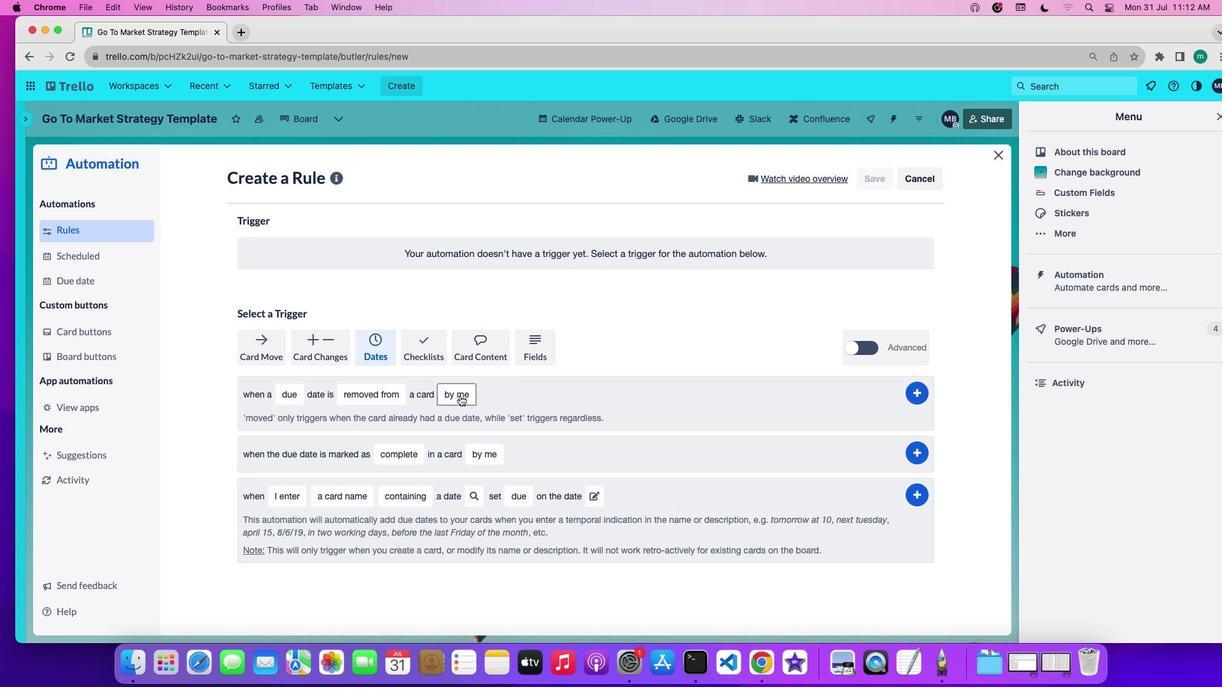 
Action: Mouse pressed left at (459, 396)
Screenshot: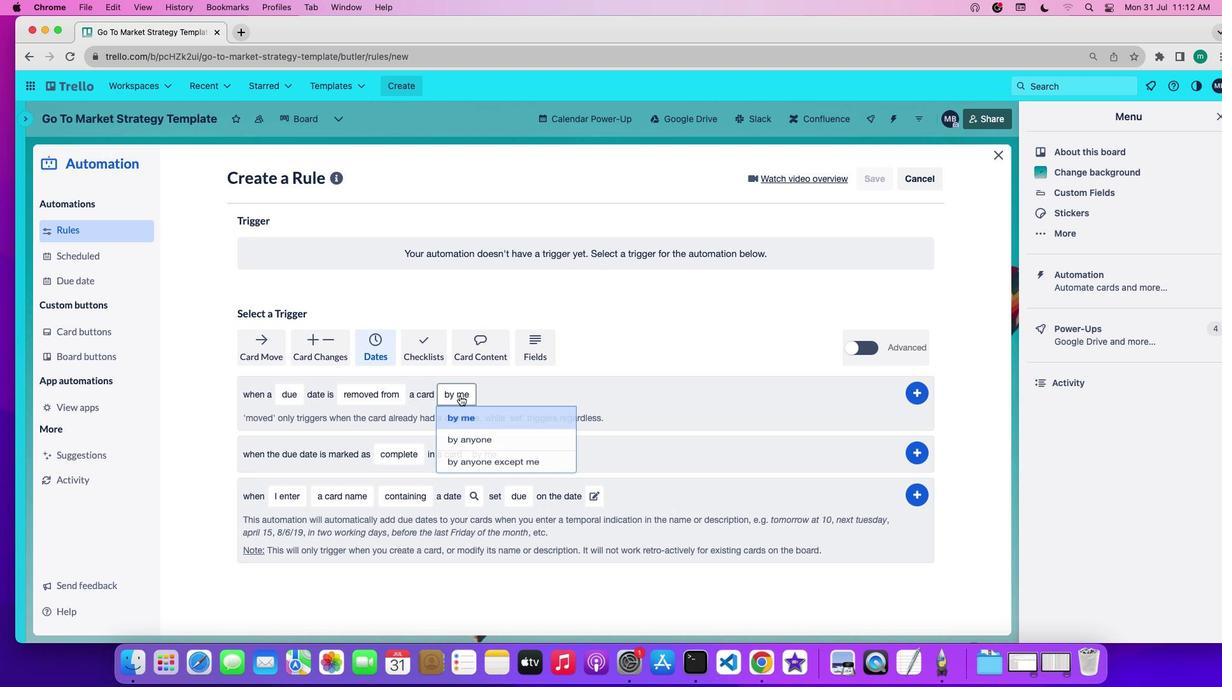 
Action: Mouse moved to (488, 441)
Screenshot: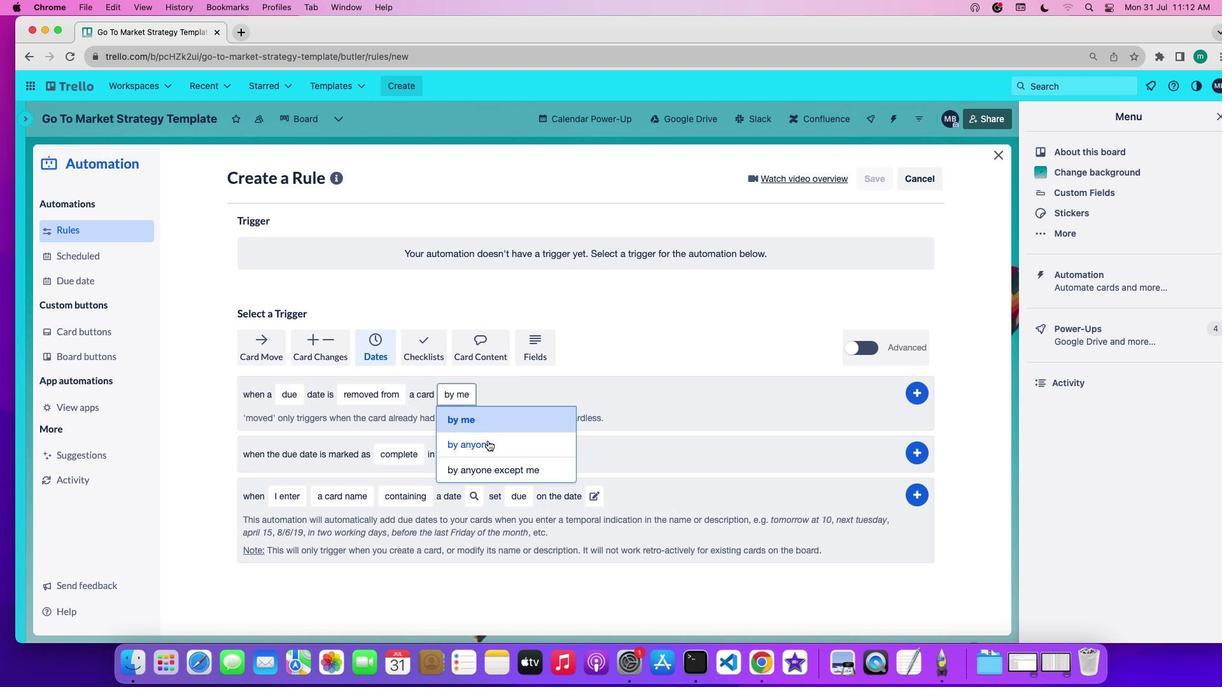 
Action: Mouse pressed left at (488, 441)
Screenshot: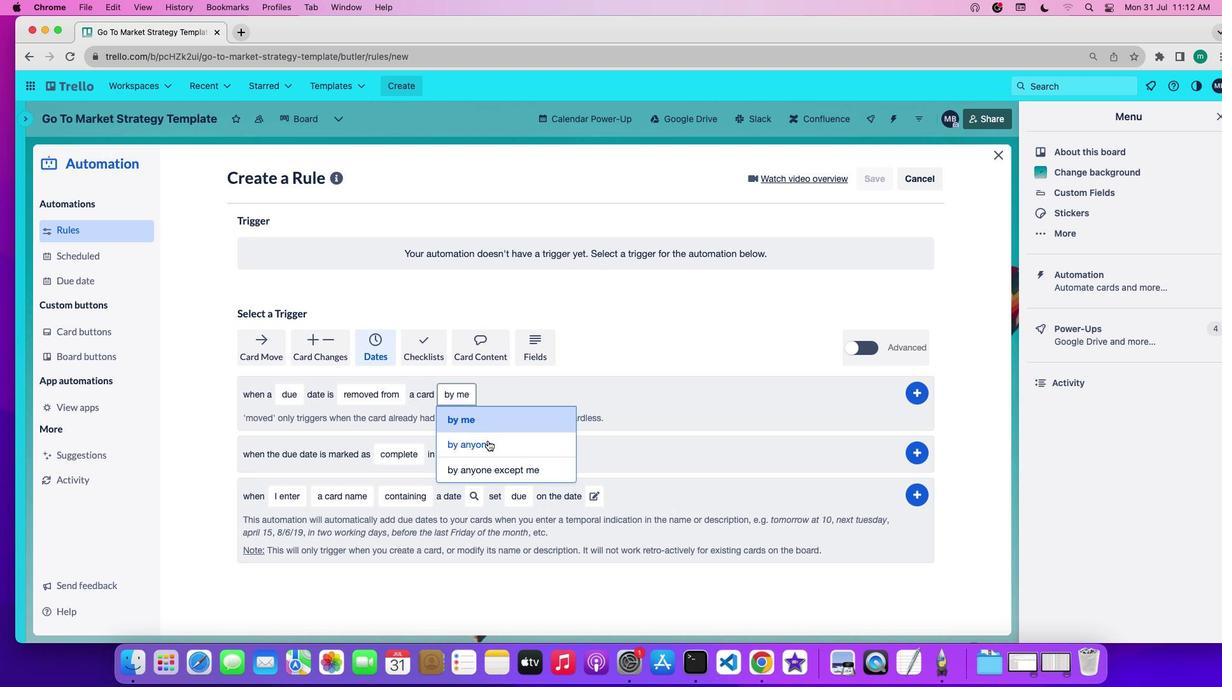 
Action: Mouse moved to (916, 393)
Screenshot: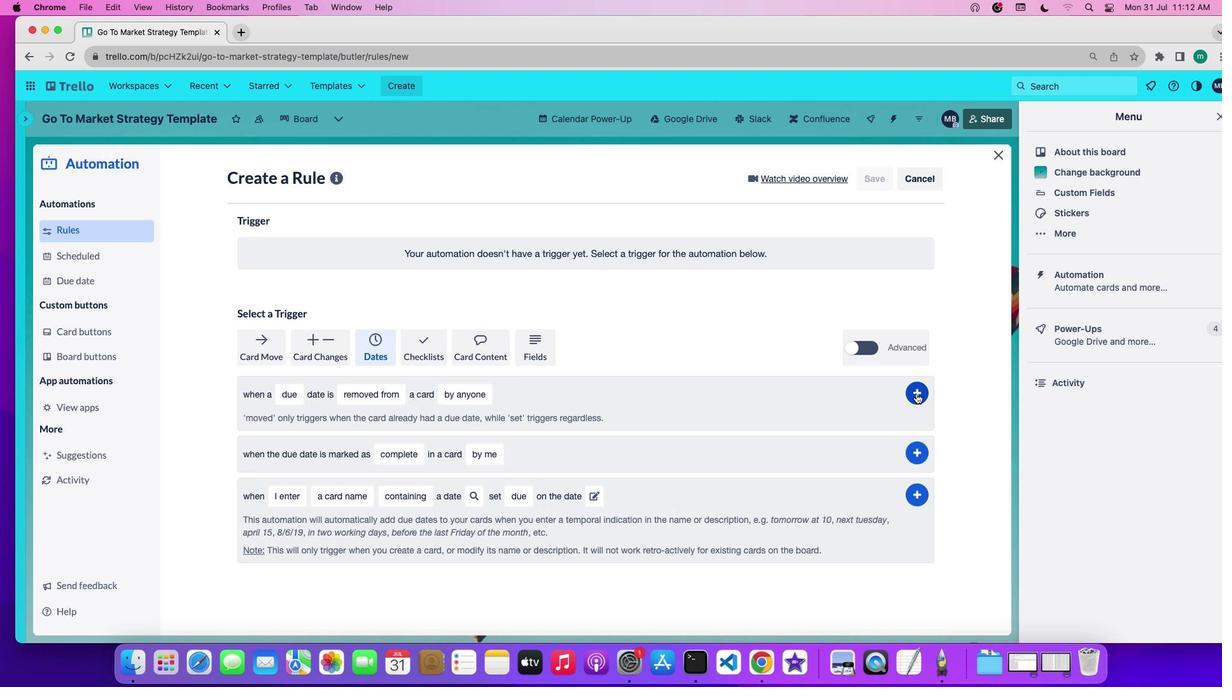
Action: Mouse pressed left at (916, 393)
Screenshot: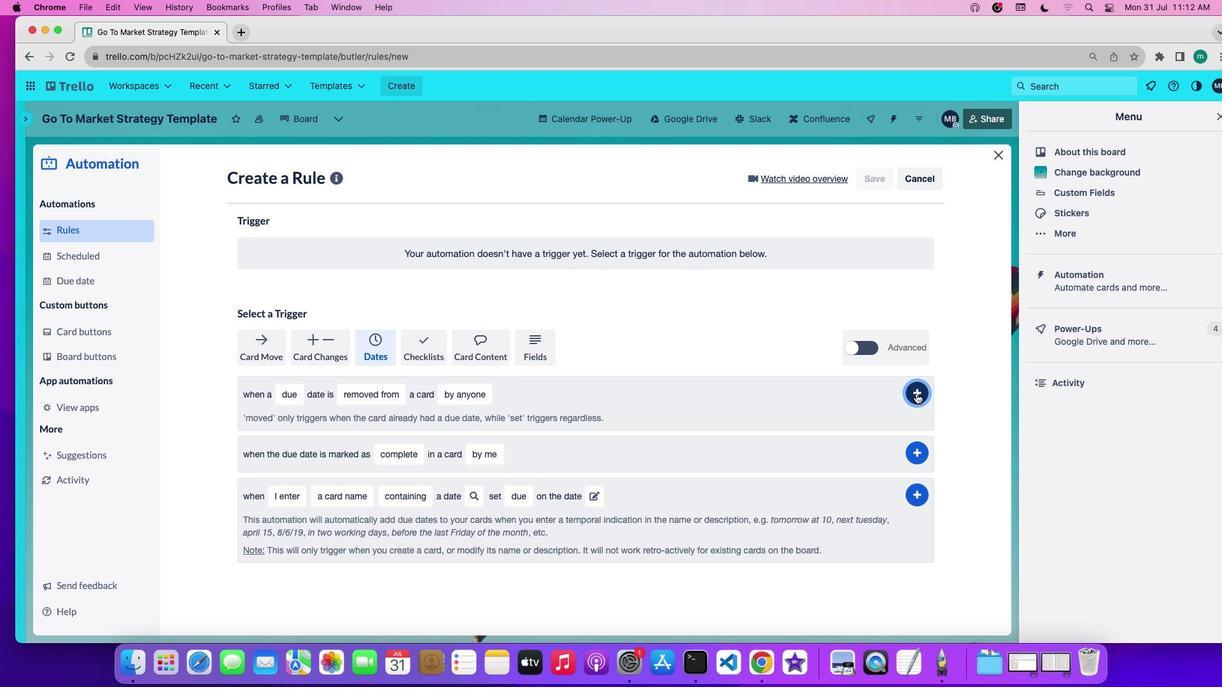 
Action: Mouse moved to (739, 446)
Screenshot: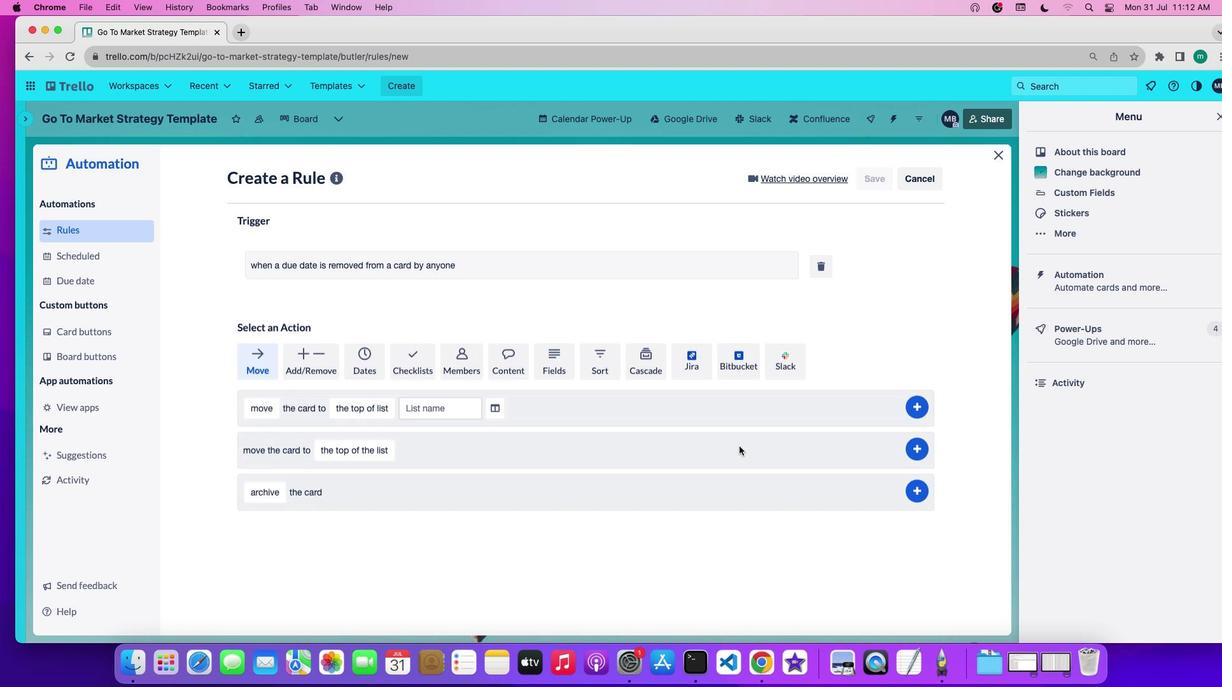 
